 Task: Create a sub task Release to Production / Go Live for the task  Implement a new virtual private network (VPN) system for a company in the project AgileMentor , assign it to team member softage.3@softage.net and update the status of the sub task to  Completed , set the priority of the sub task to High
Action: Mouse moved to (97, 329)
Screenshot: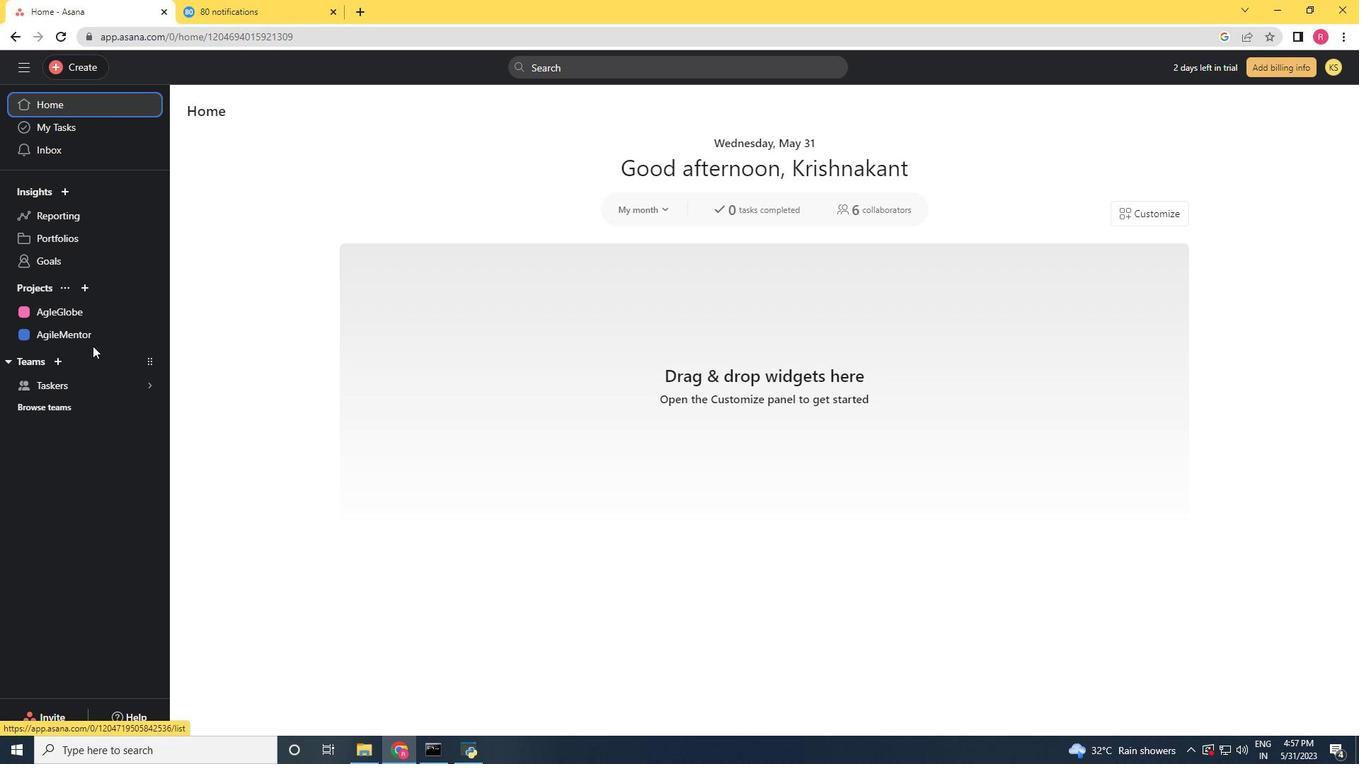 
Action: Mouse pressed left at (97, 329)
Screenshot: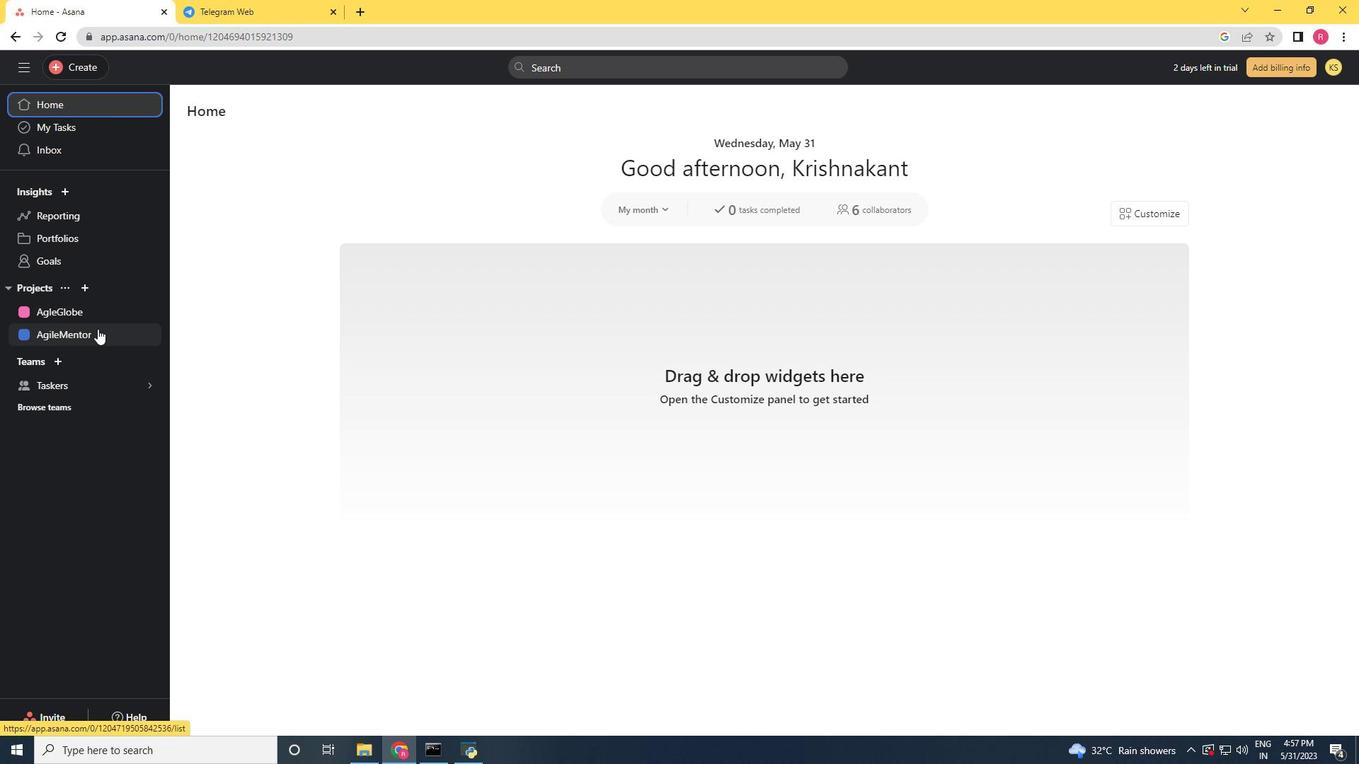 
Action: Mouse moved to (635, 323)
Screenshot: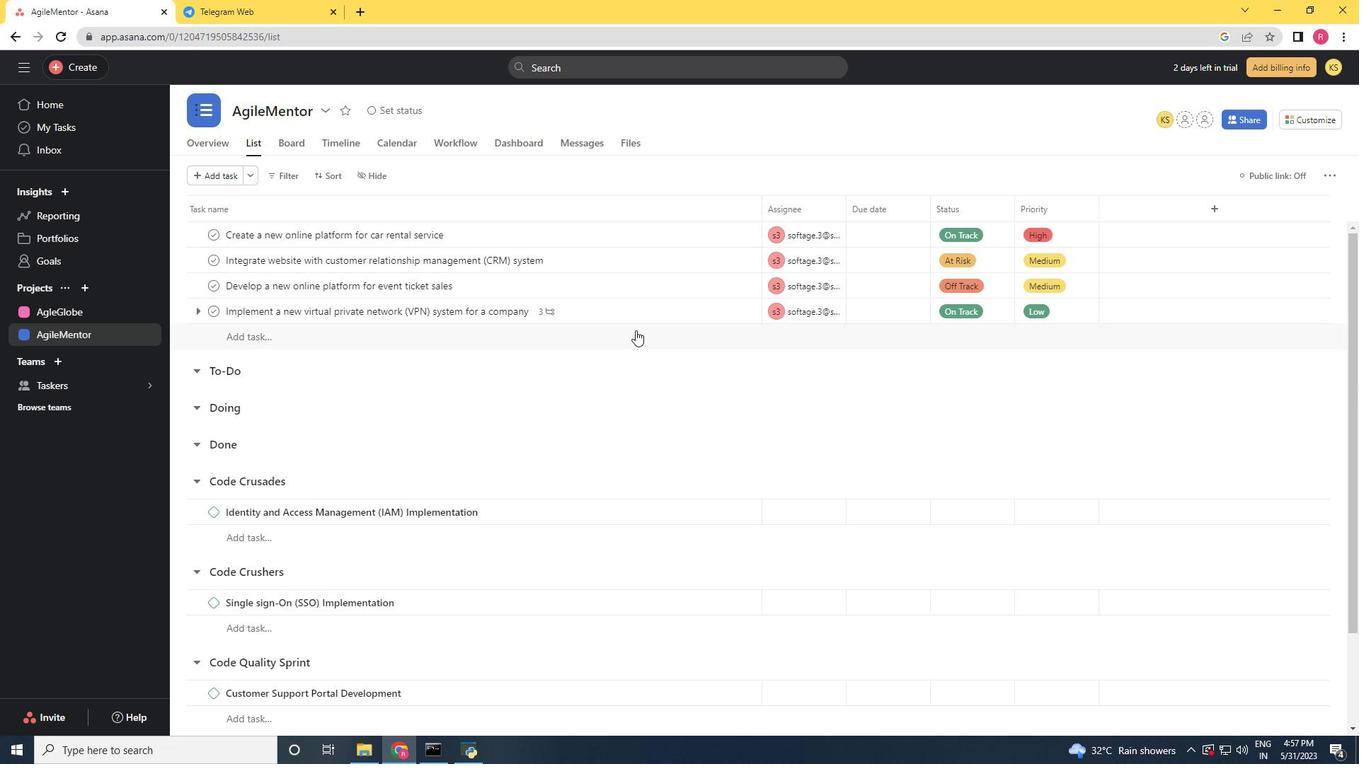 
Action: Mouse pressed left at (635, 323)
Screenshot: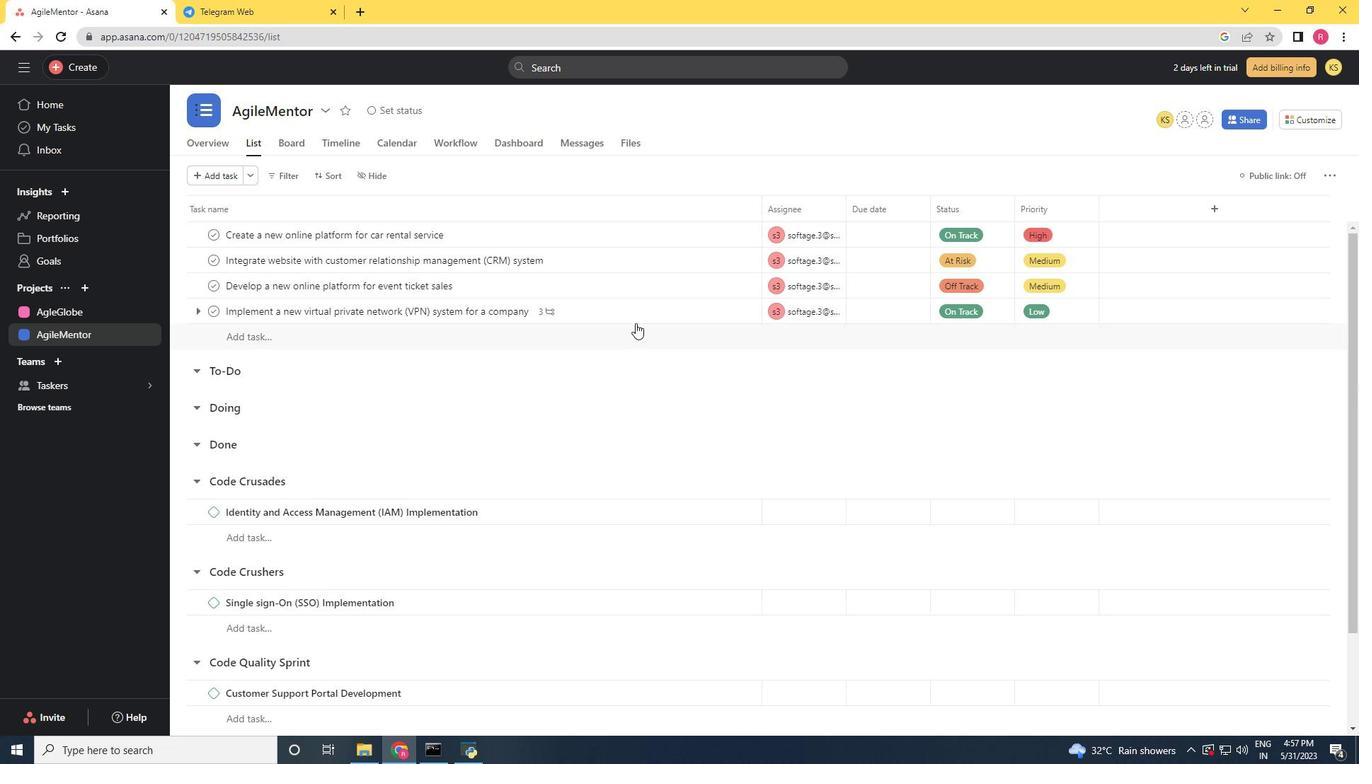 
Action: Mouse moved to (632, 307)
Screenshot: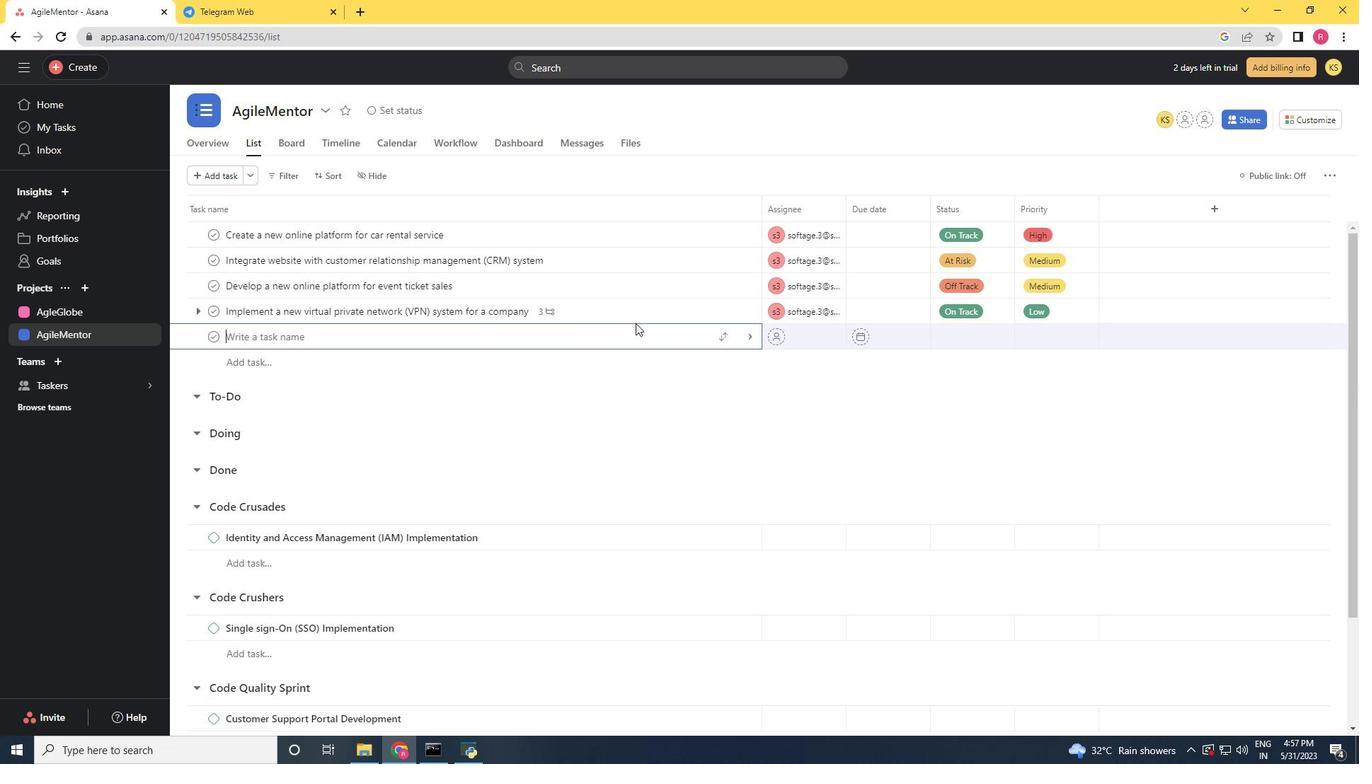 
Action: Mouse pressed left at (632, 307)
Screenshot: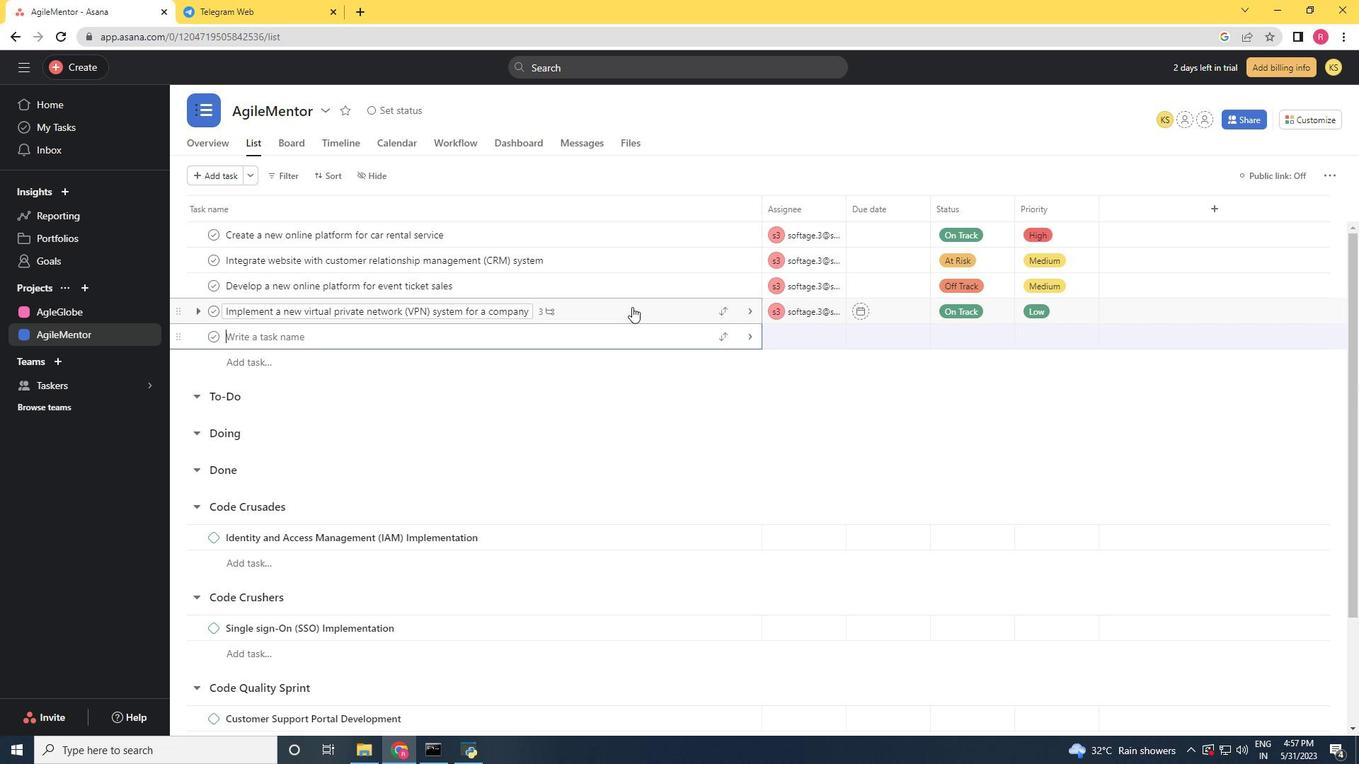 
Action: Mouse moved to (1047, 415)
Screenshot: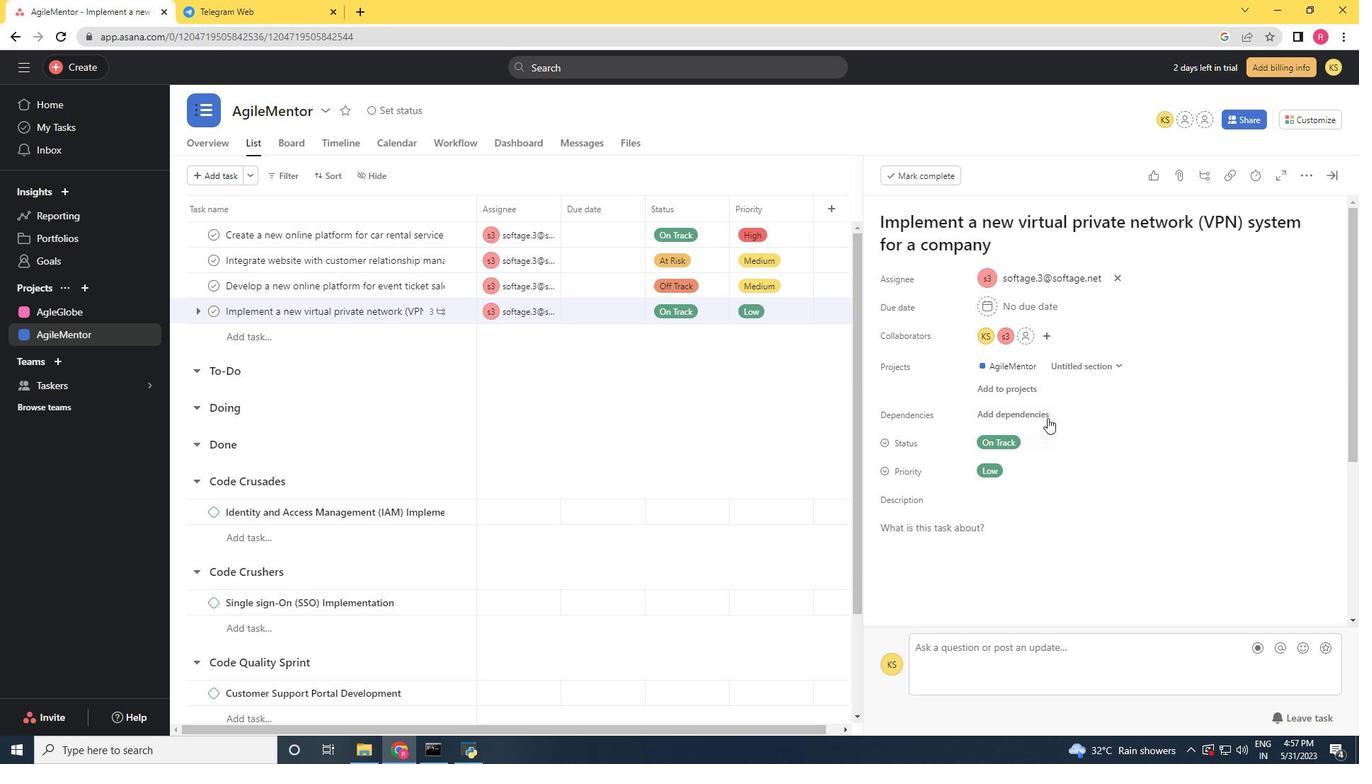 
Action: Mouse scrolled (1047, 414) with delta (0, 0)
Screenshot: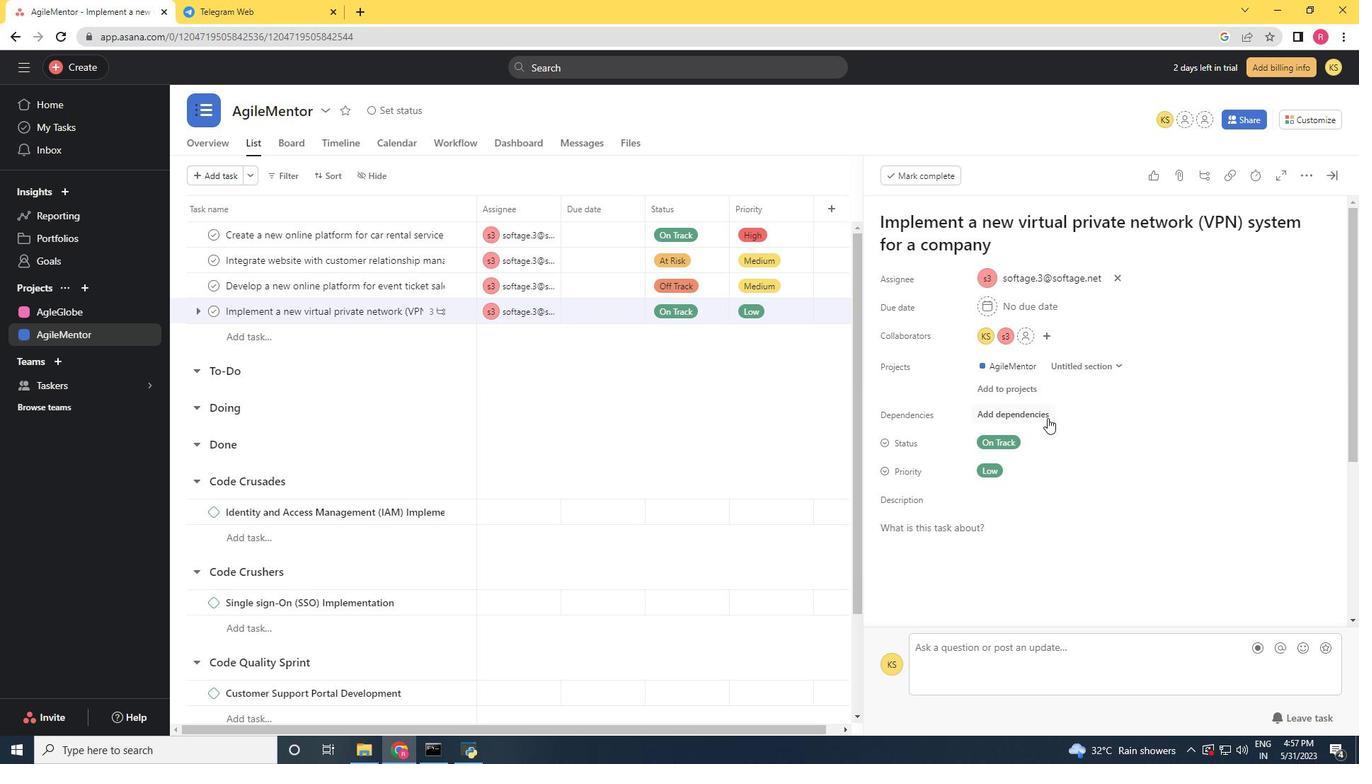 
Action: Mouse scrolled (1047, 414) with delta (0, 0)
Screenshot: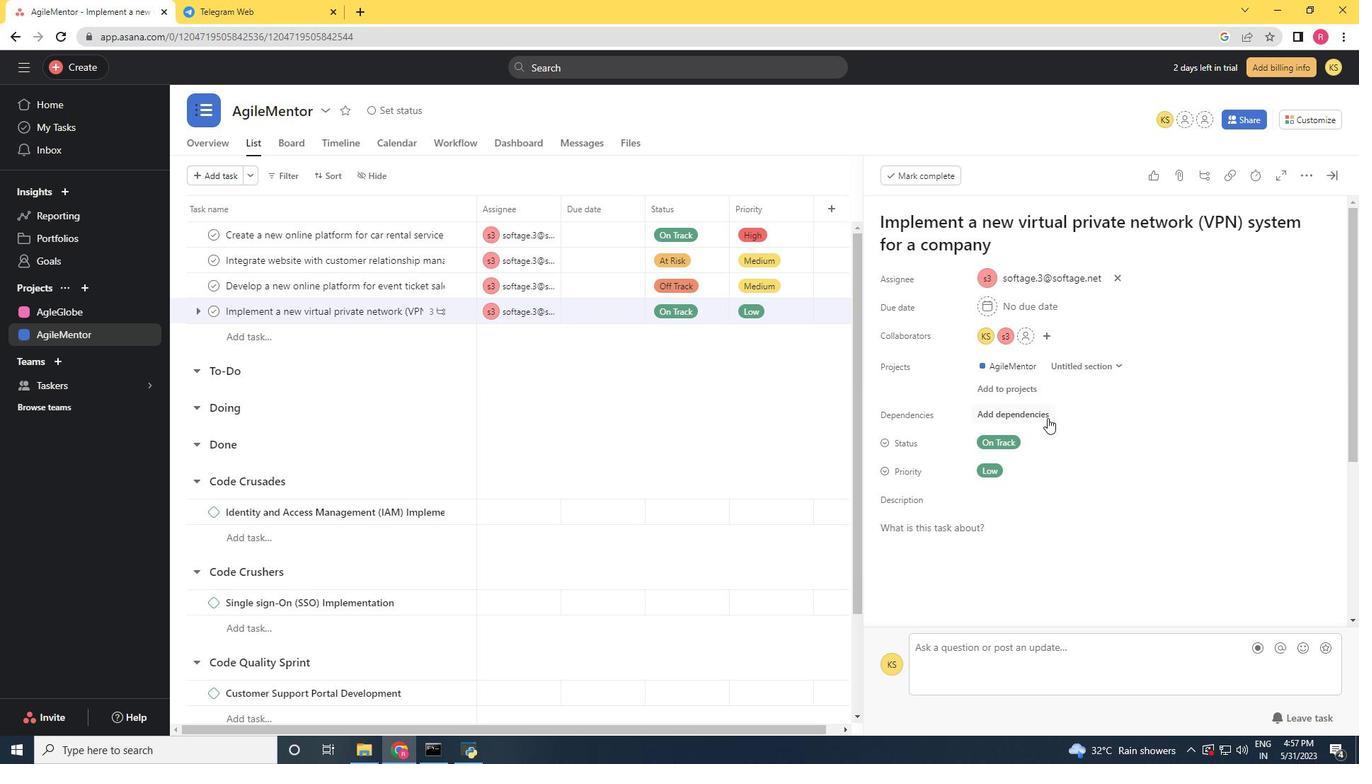 
Action: Mouse scrolled (1047, 414) with delta (0, 0)
Screenshot: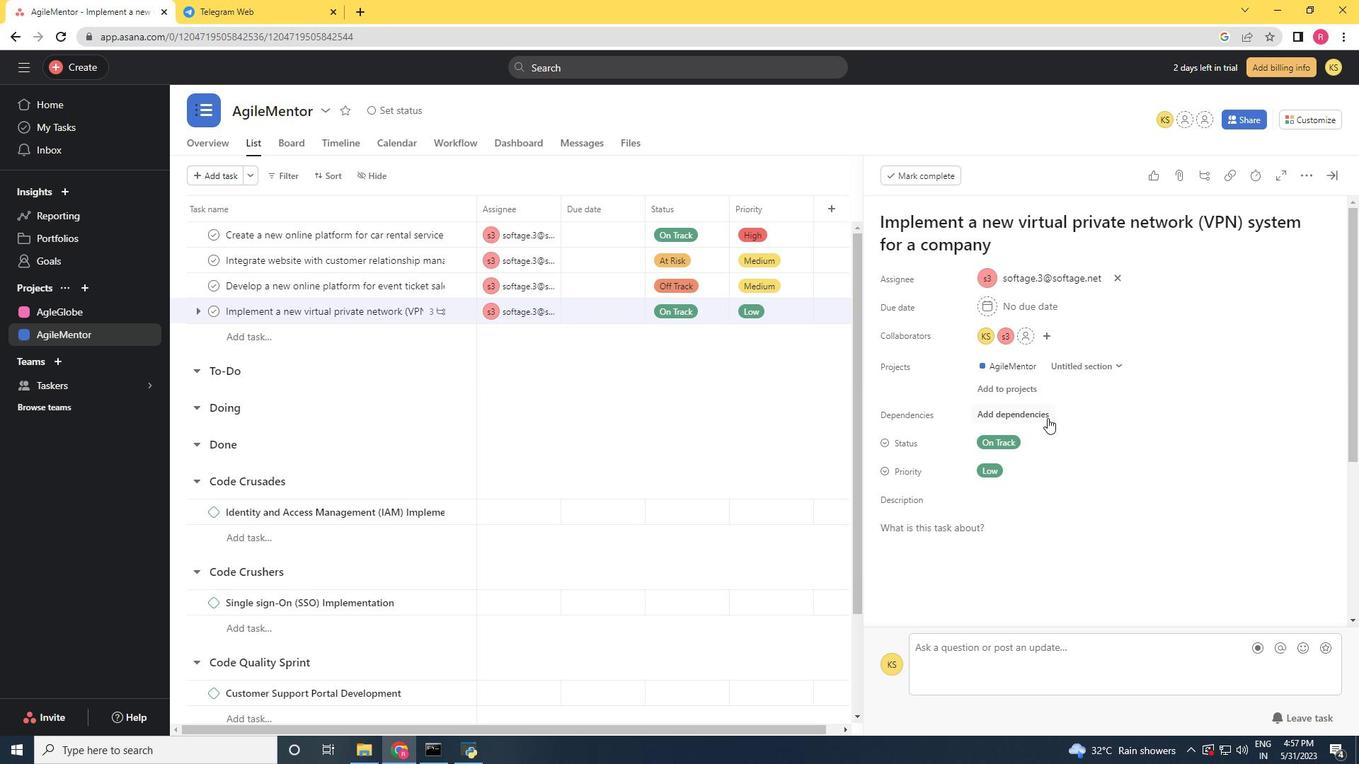 
Action: Mouse scrolled (1047, 414) with delta (0, 0)
Screenshot: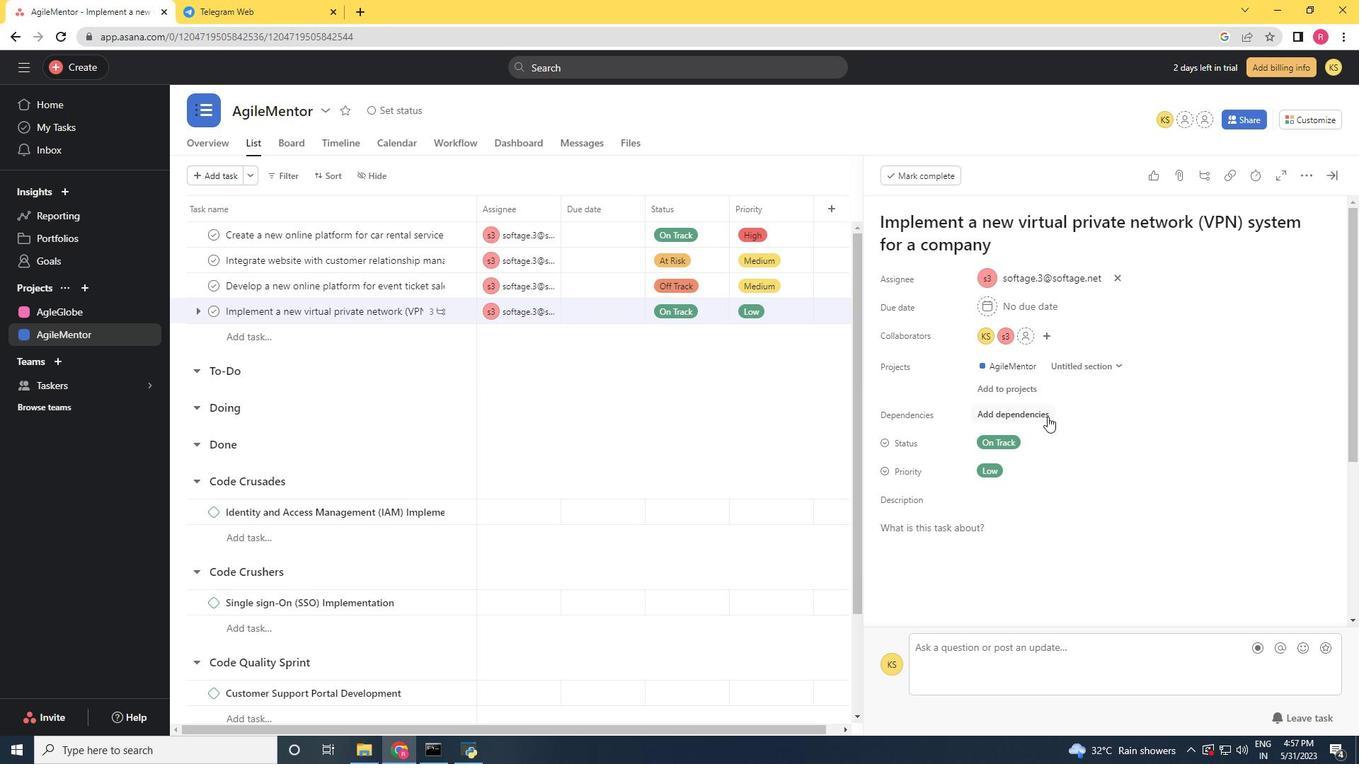 
Action: Mouse moved to (915, 519)
Screenshot: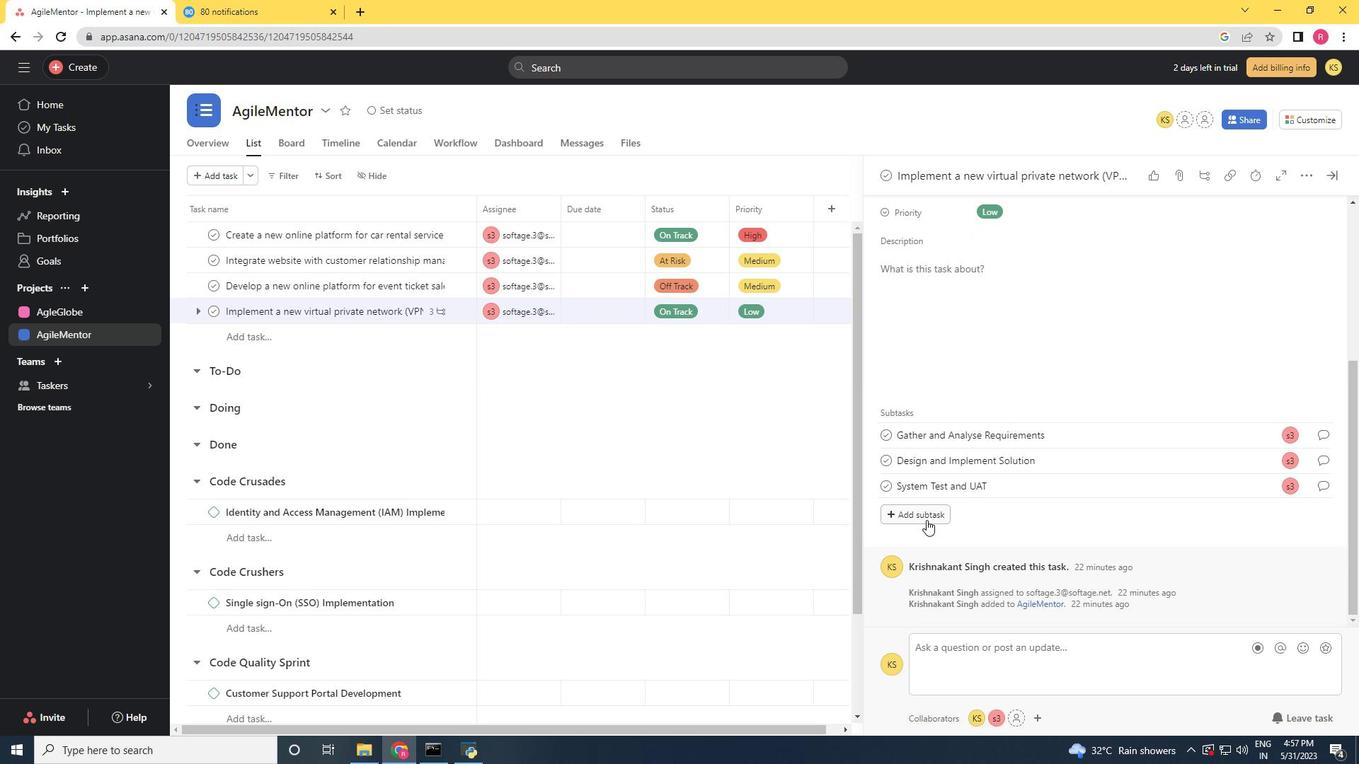 
Action: Mouse pressed left at (915, 519)
Screenshot: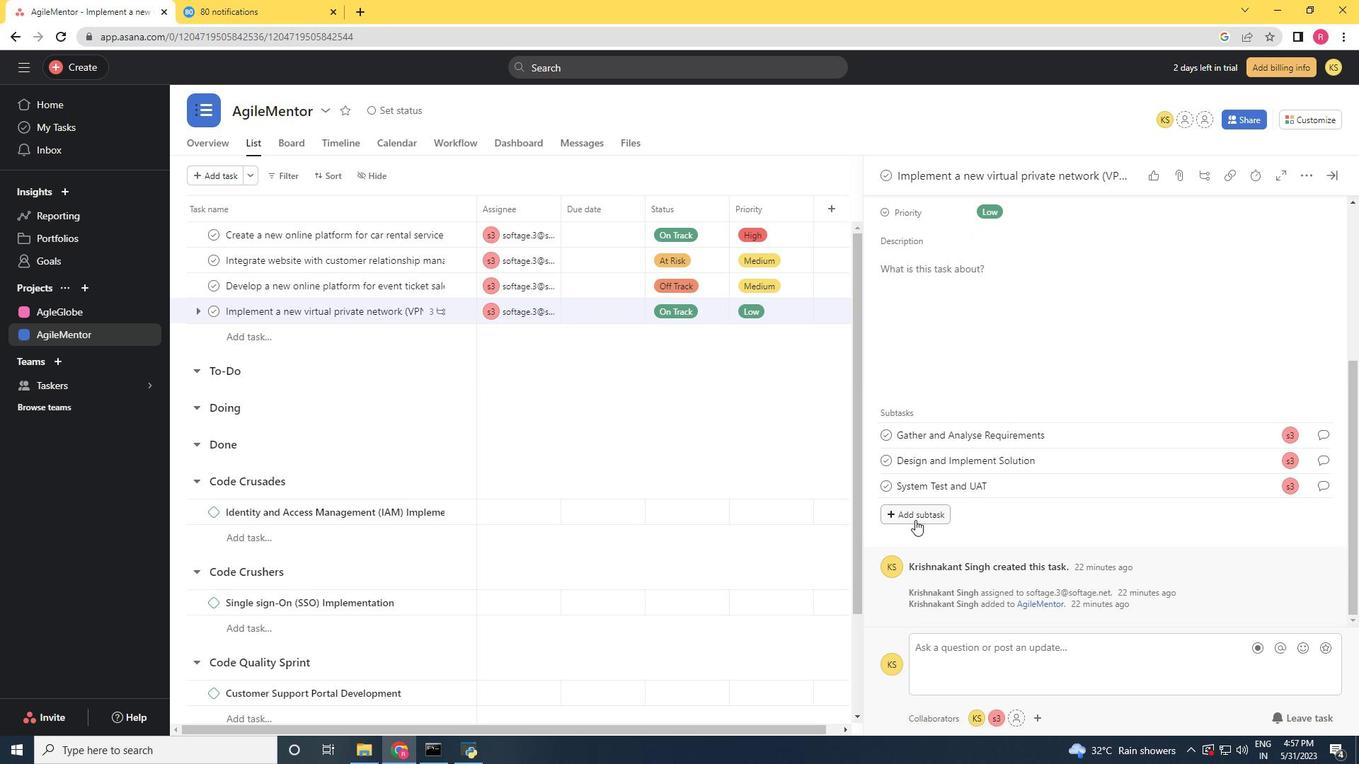 
Action: Mouse moved to (958, 490)
Screenshot: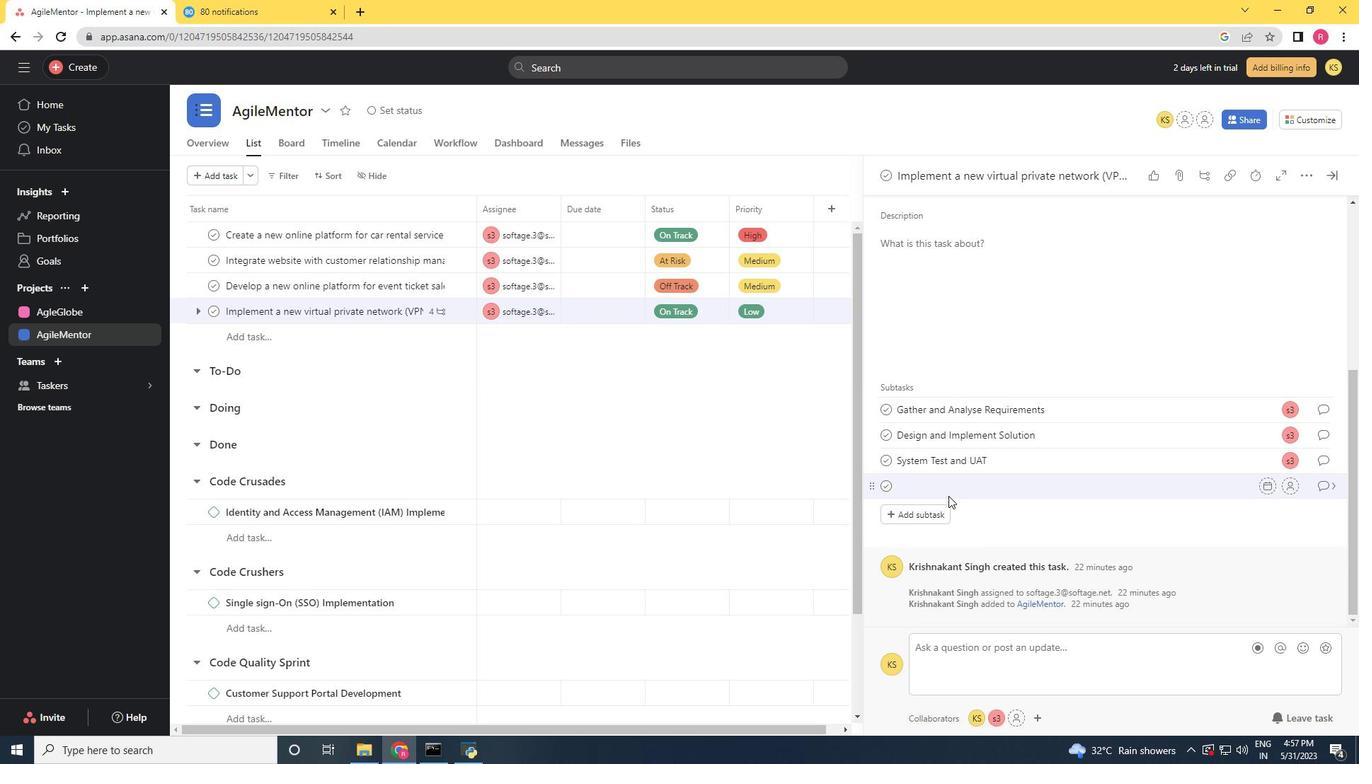 
Action: Key pressed <Key.shift>
Screenshot: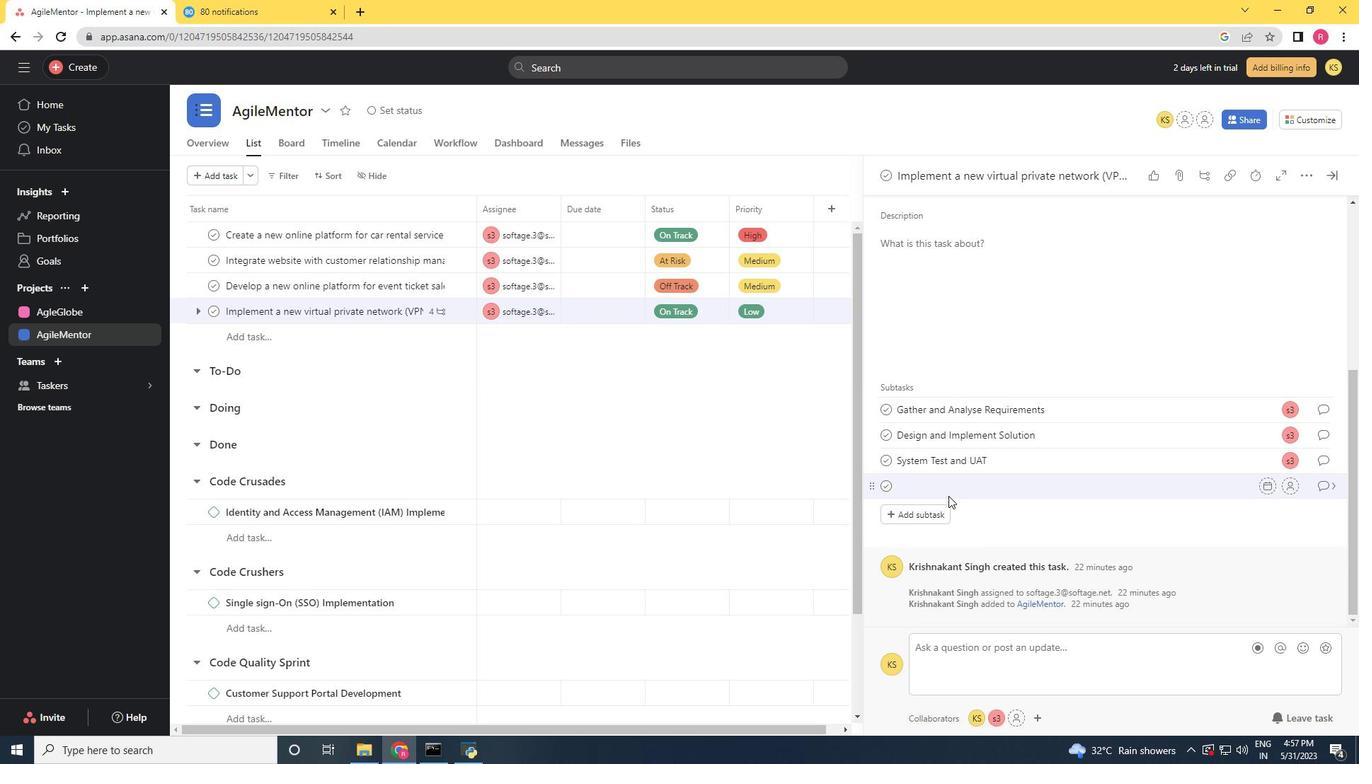 
Action: Mouse moved to (977, 476)
Screenshot: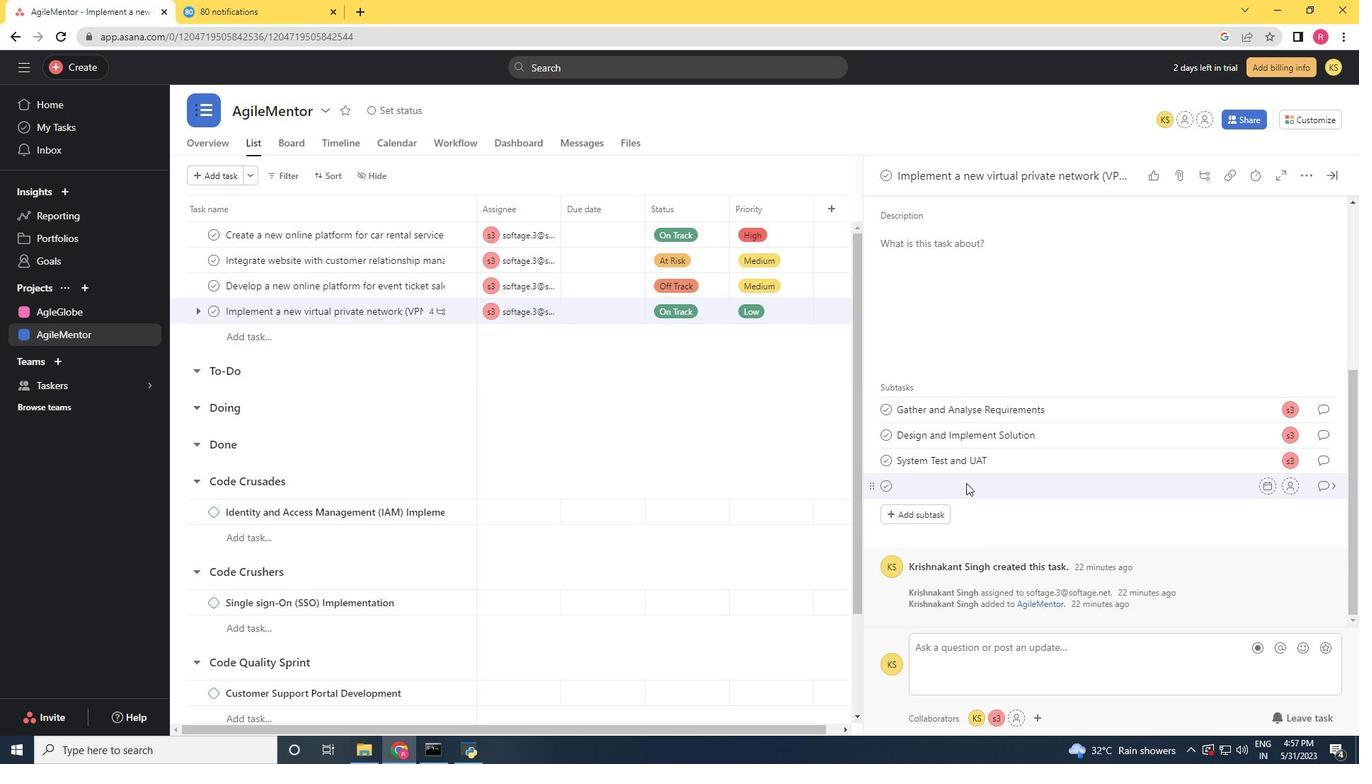 
Action: Key pressed <Key.shift><Key.shift><Key.shift><Key.shift><Key.shift><Key.shift><Key.shift><Key.shift><Key.shift><Key.shift><Key.shift><Key.shift><Key.shift><Key.shift><Key.shift><Key.shift><Key.shift><Key.shift><Key.shift><Key.shift><Key.shift><Key.shift><Key.shift><Key.shift><Key.shift><Key.shift><Key.shift><Key.shift><Key.shift><Key.shift><Key.shift><Key.shift><Key.shift><Key.shift>Release<Key.space>to<Key.space><Key.shift>Production<Key.space>/<Key.space><Key.shift>GO<Key.backspace>o<Key.space><Key.shift>Live
Screenshot: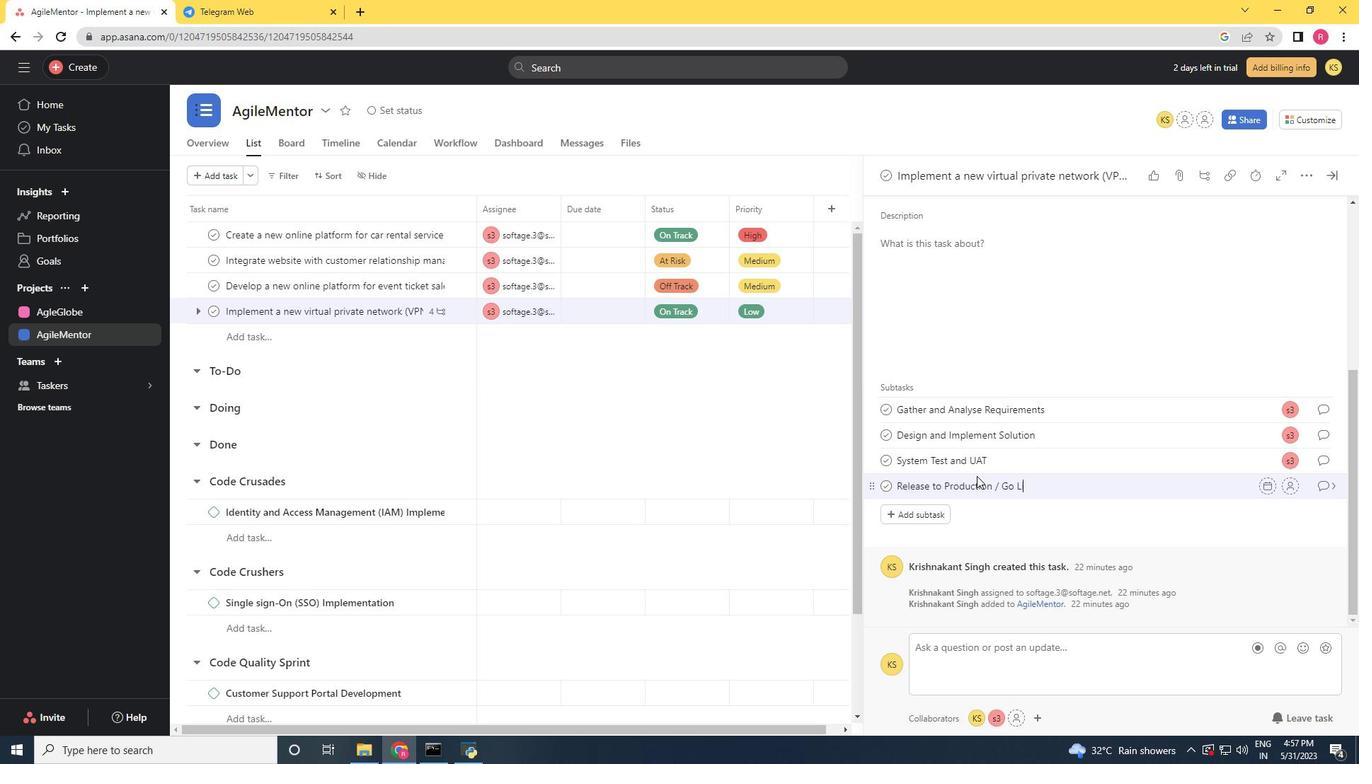 
Action: Mouse moved to (1295, 482)
Screenshot: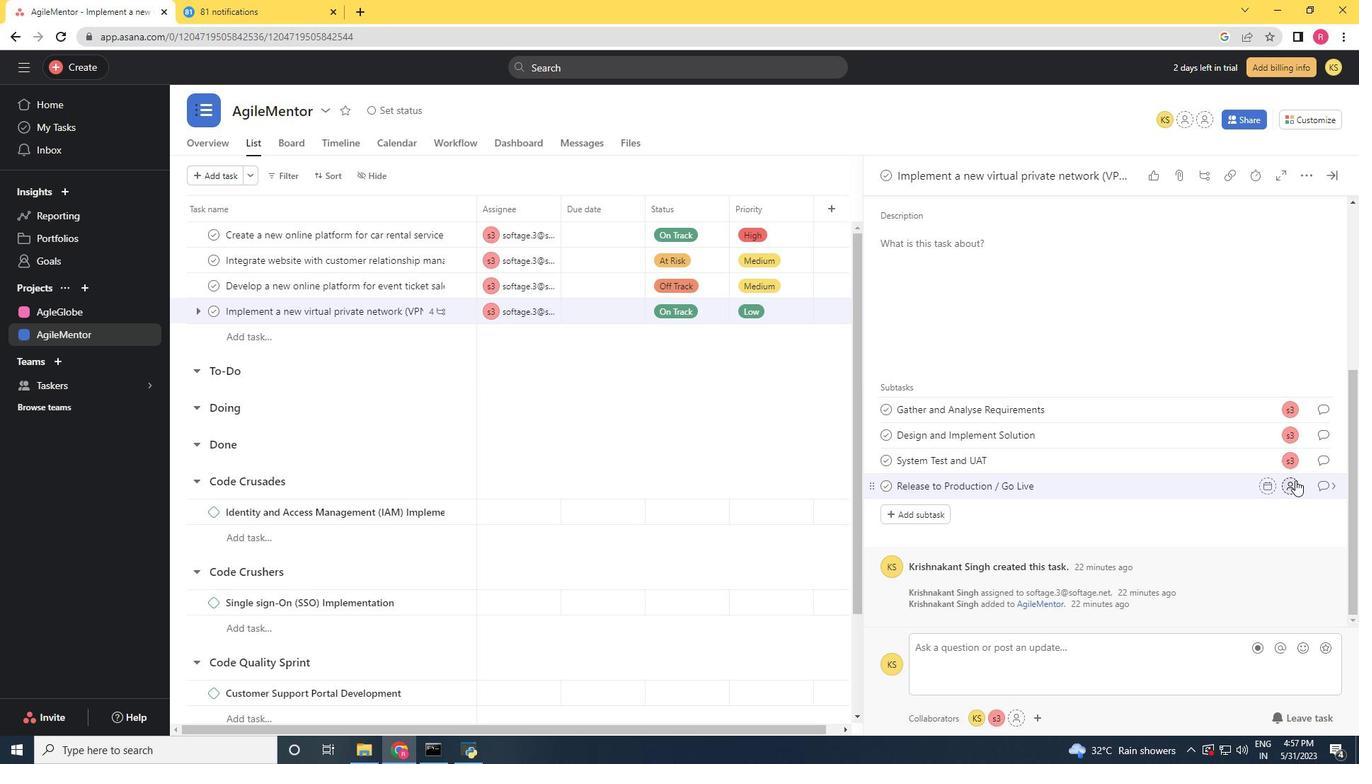 
Action: Mouse pressed left at (1295, 482)
Screenshot: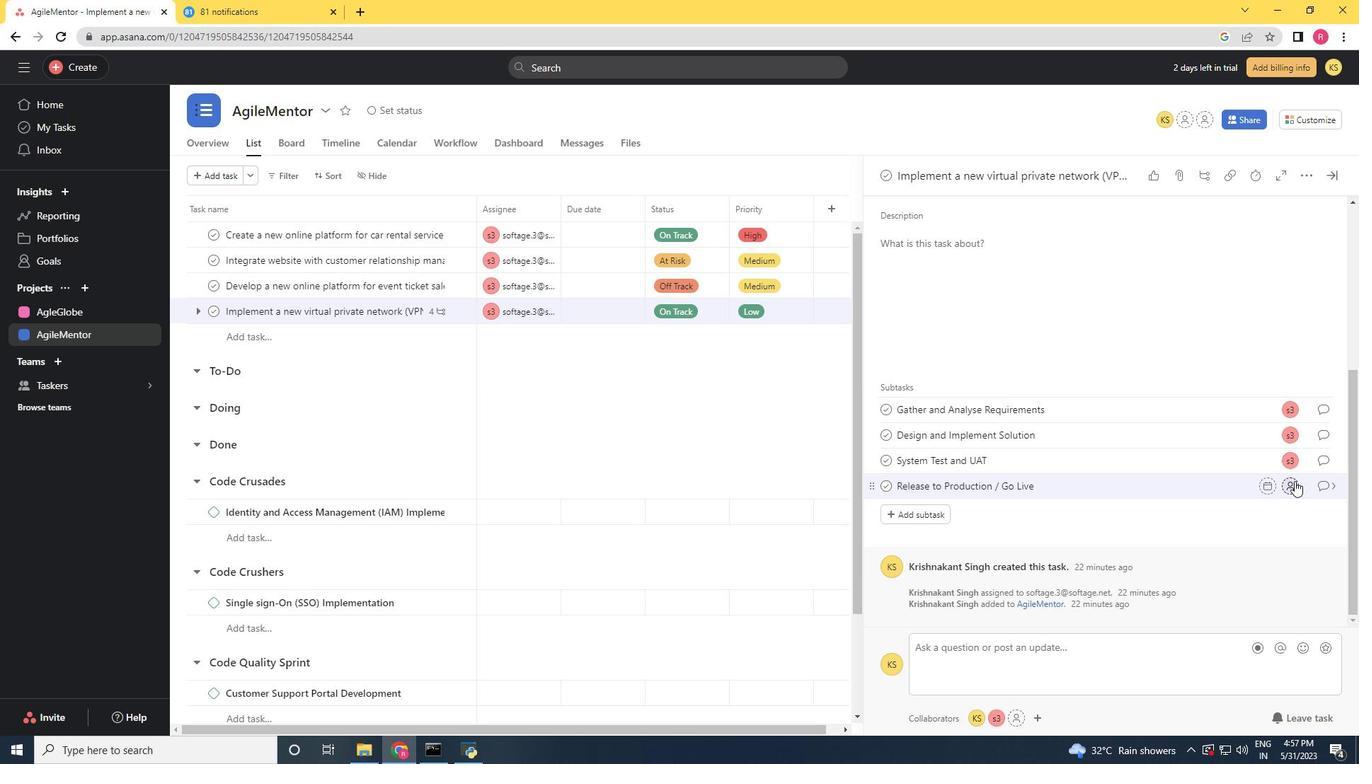 
Action: Mouse moved to (1359, 439)
Screenshot: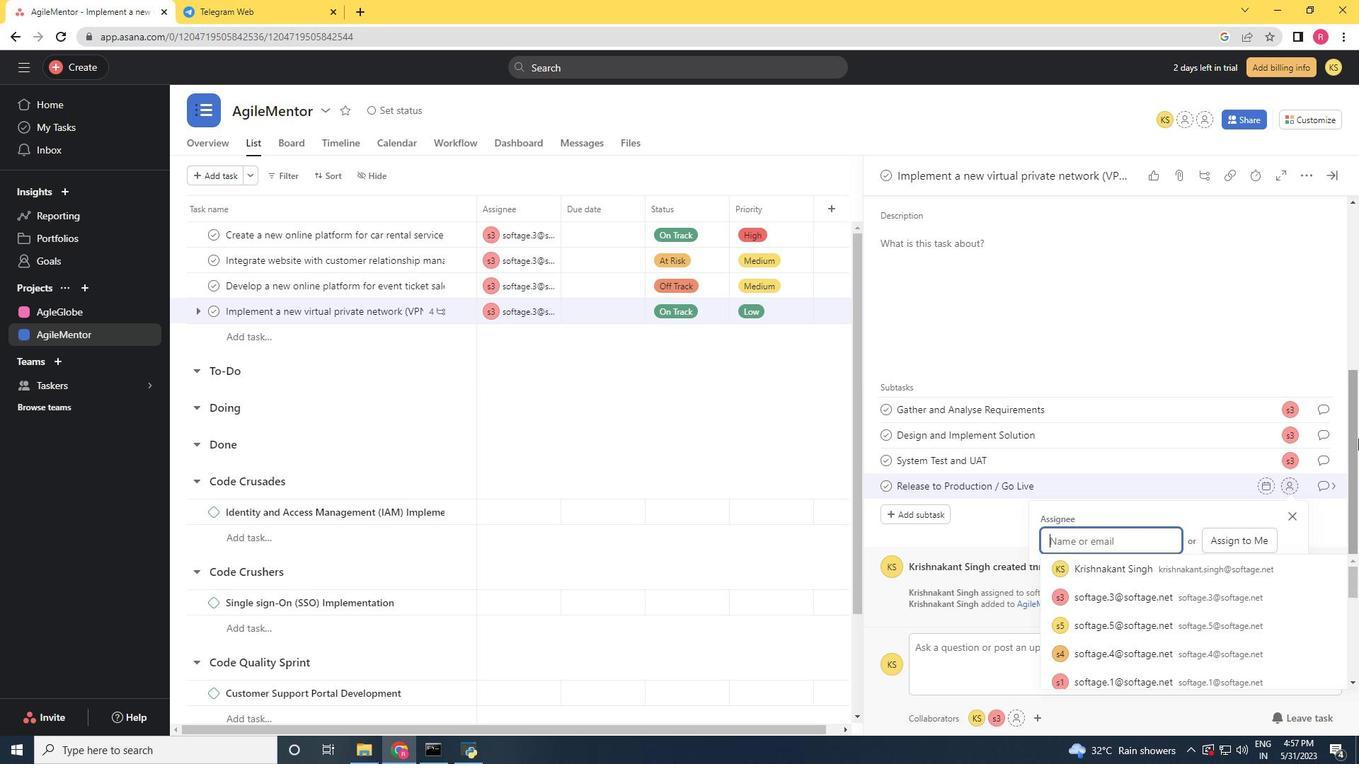 
Action: Key pressed softage.3<Key.shift>@softage.net
Screenshot: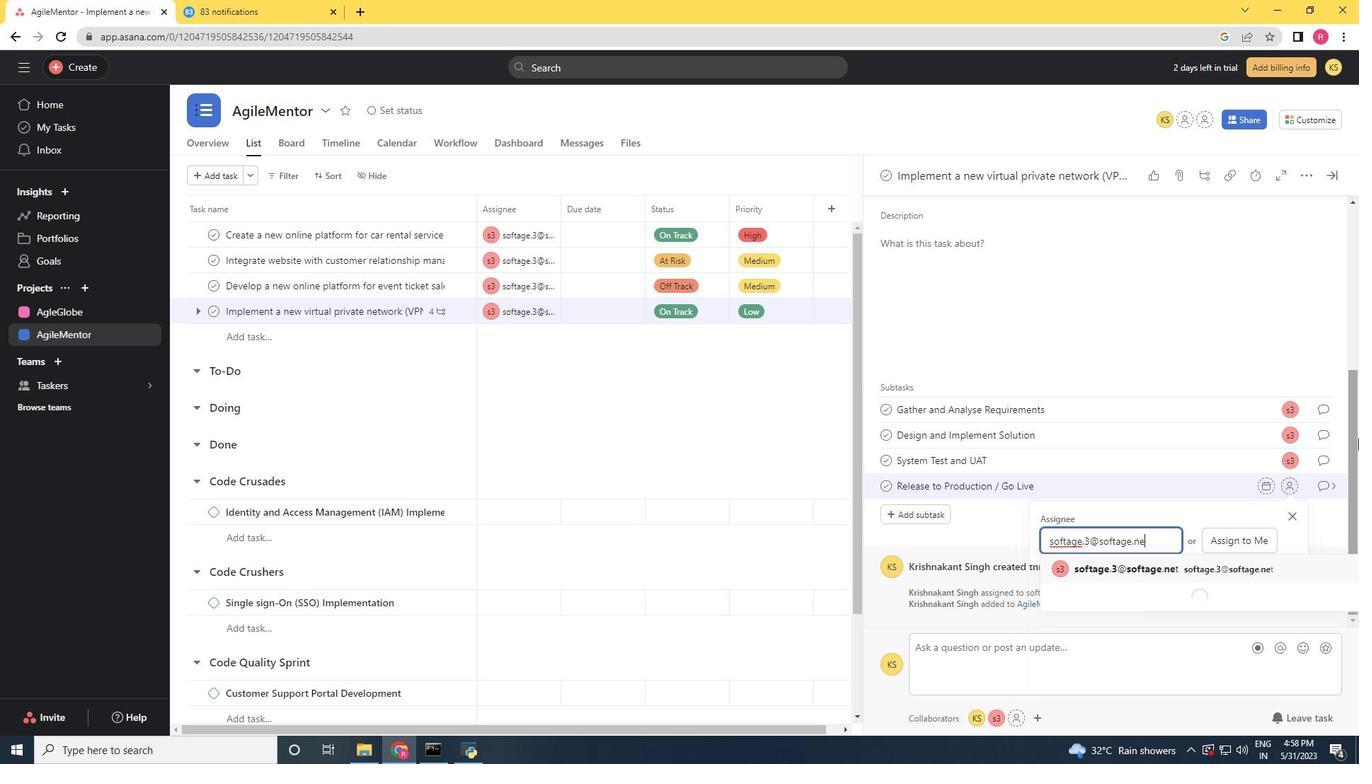 
Action: Mouse moved to (1200, 573)
Screenshot: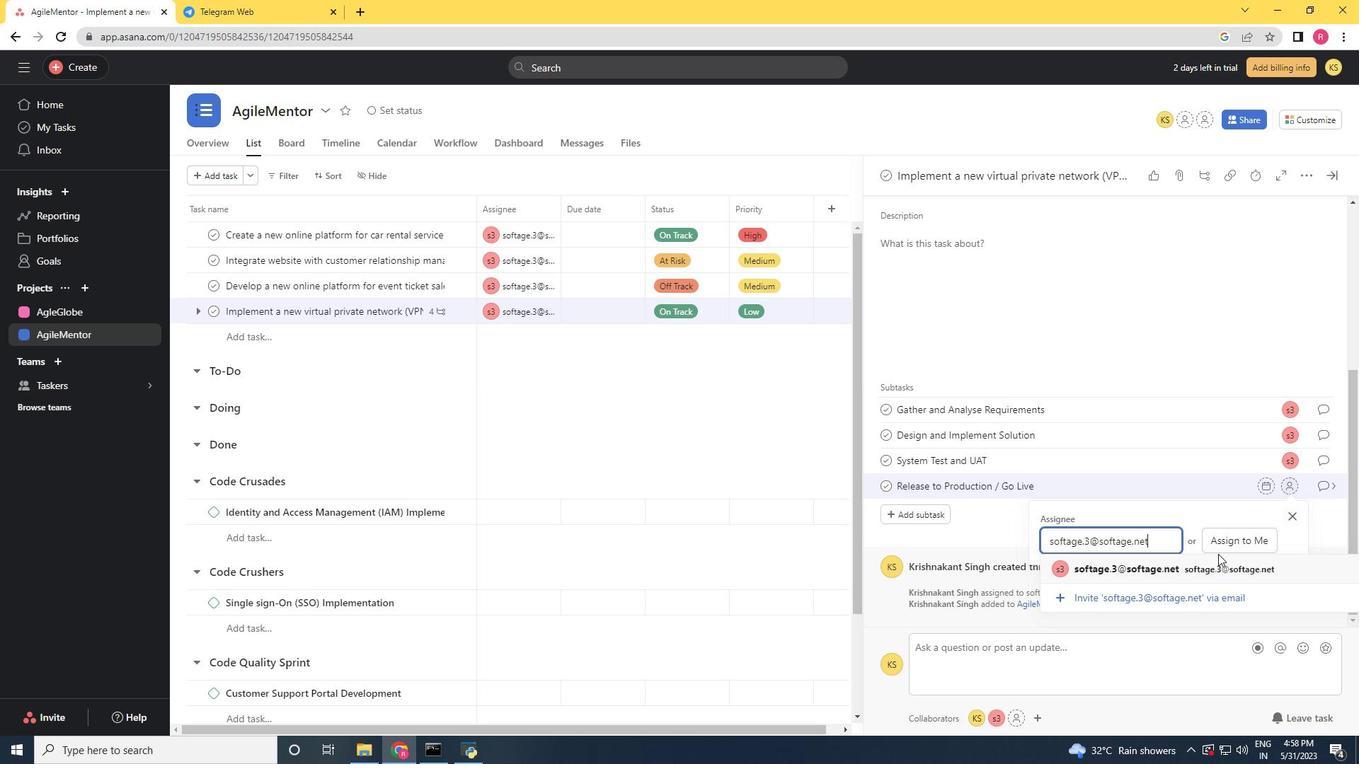 
Action: Mouse pressed left at (1200, 573)
Screenshot: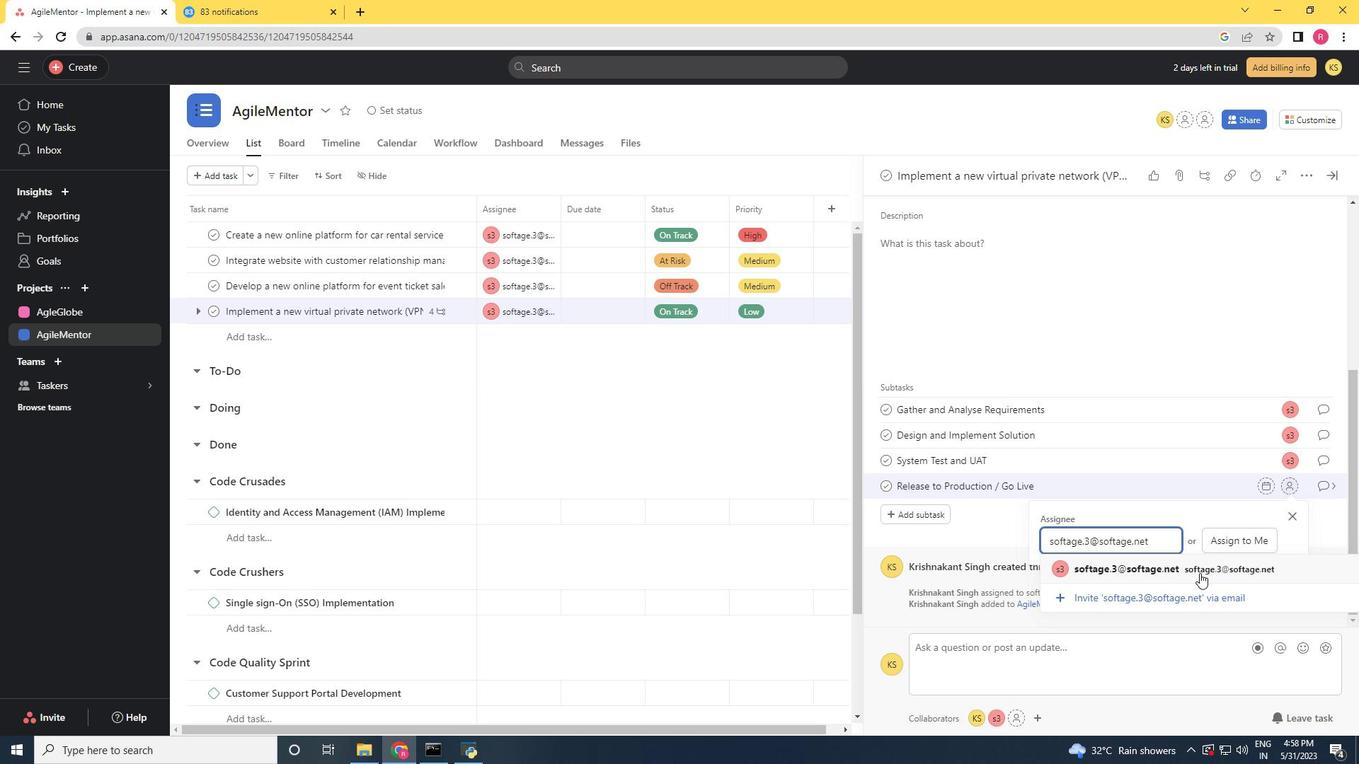 
Action: Mouse moved to (1327, 483)
Screenshot: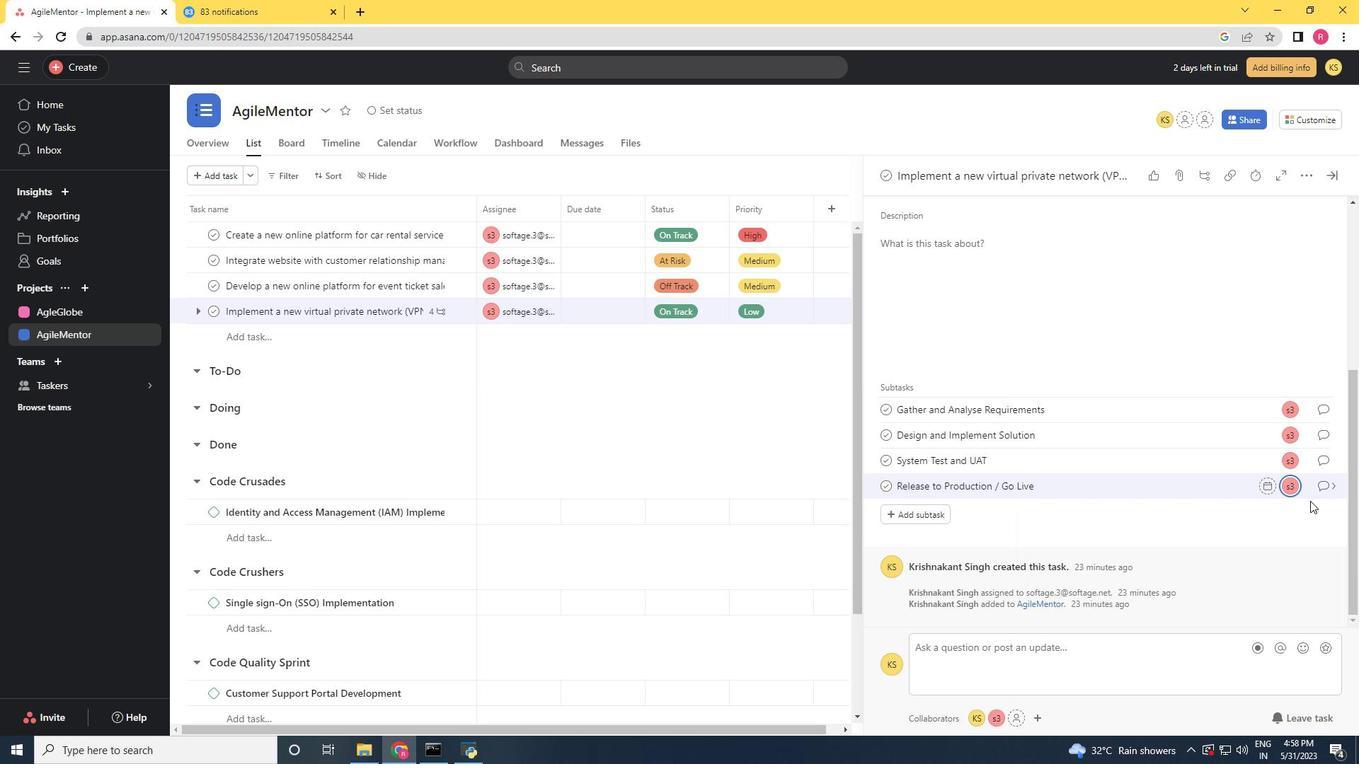 
Action: Mouse pressed left at (1327, 483)
Screenshot: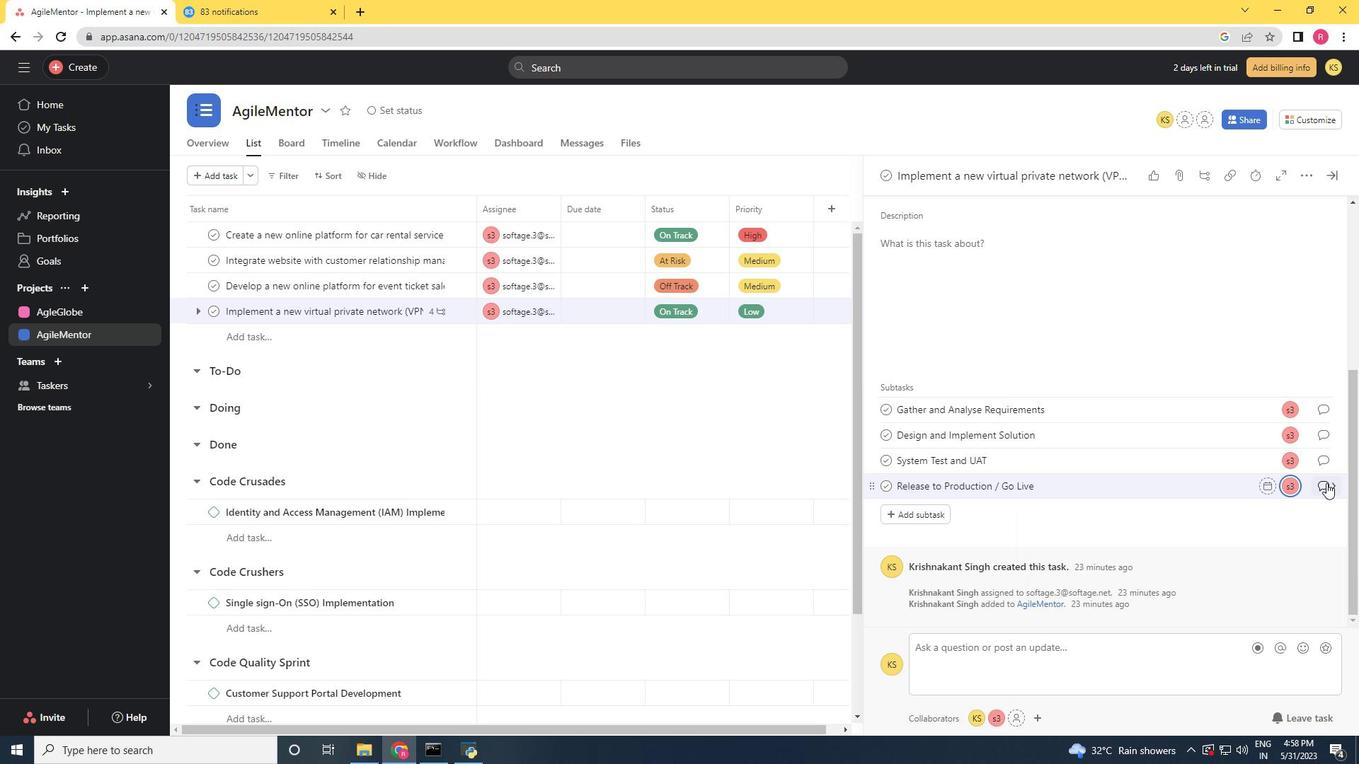 
Action: Mouse moved to (946, 408)
Screenshot: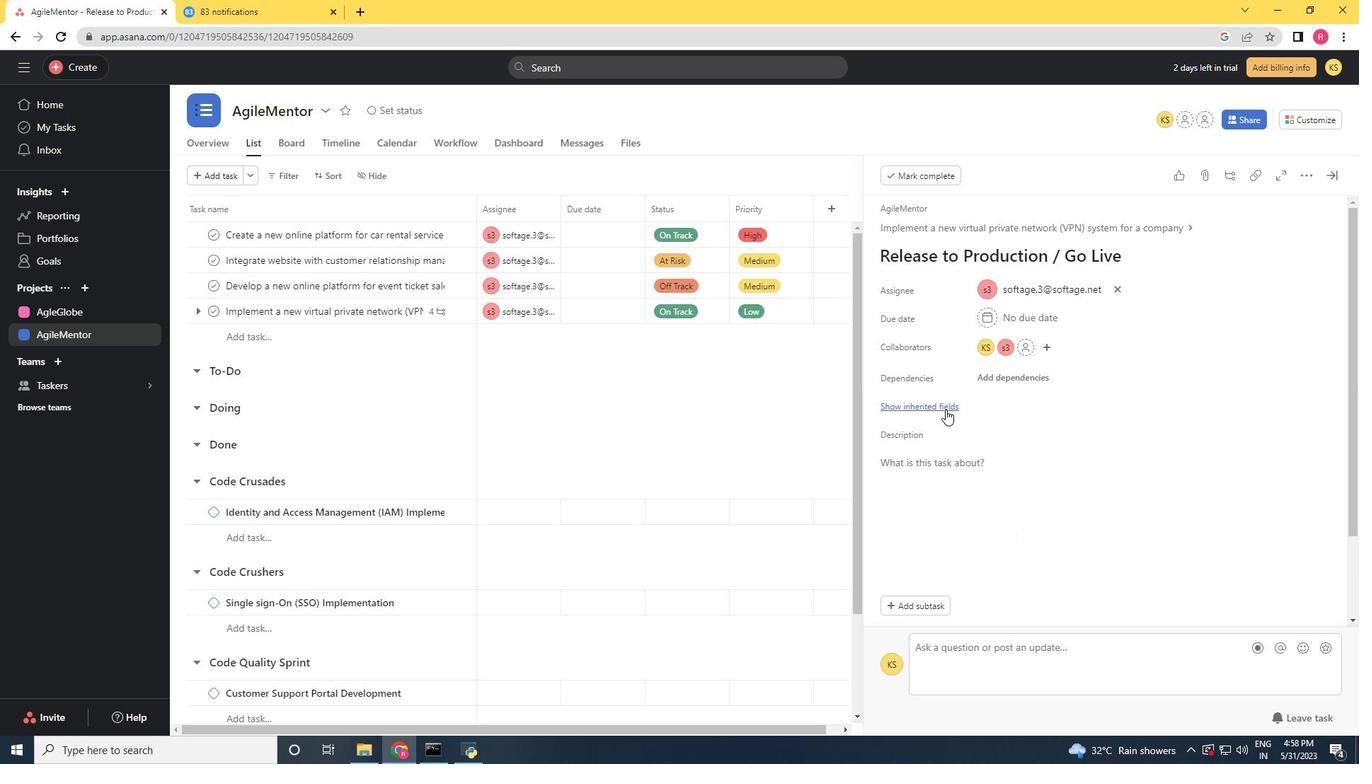 
Action: Mouse pressed left at (946, 408)
Screenshot: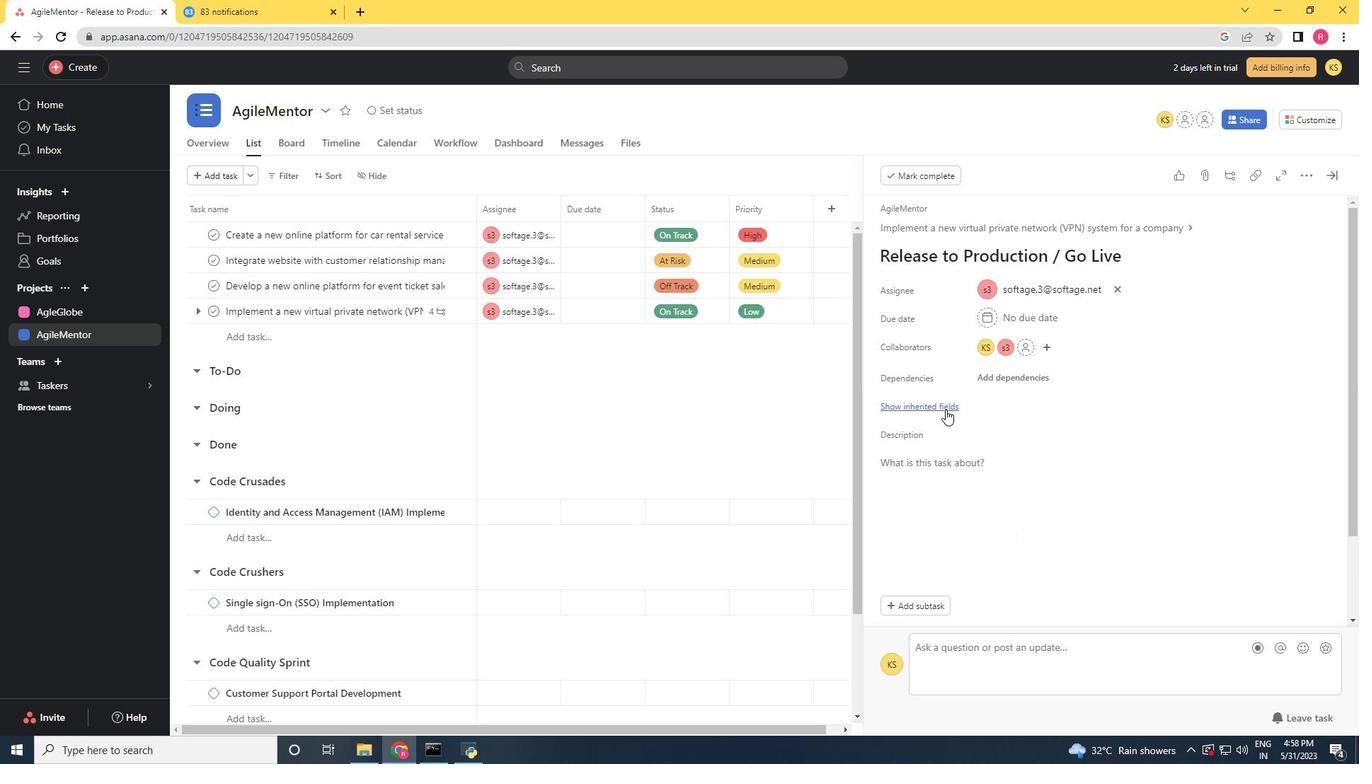 
Action: Mouse moved to (980, 428)
Screenshot: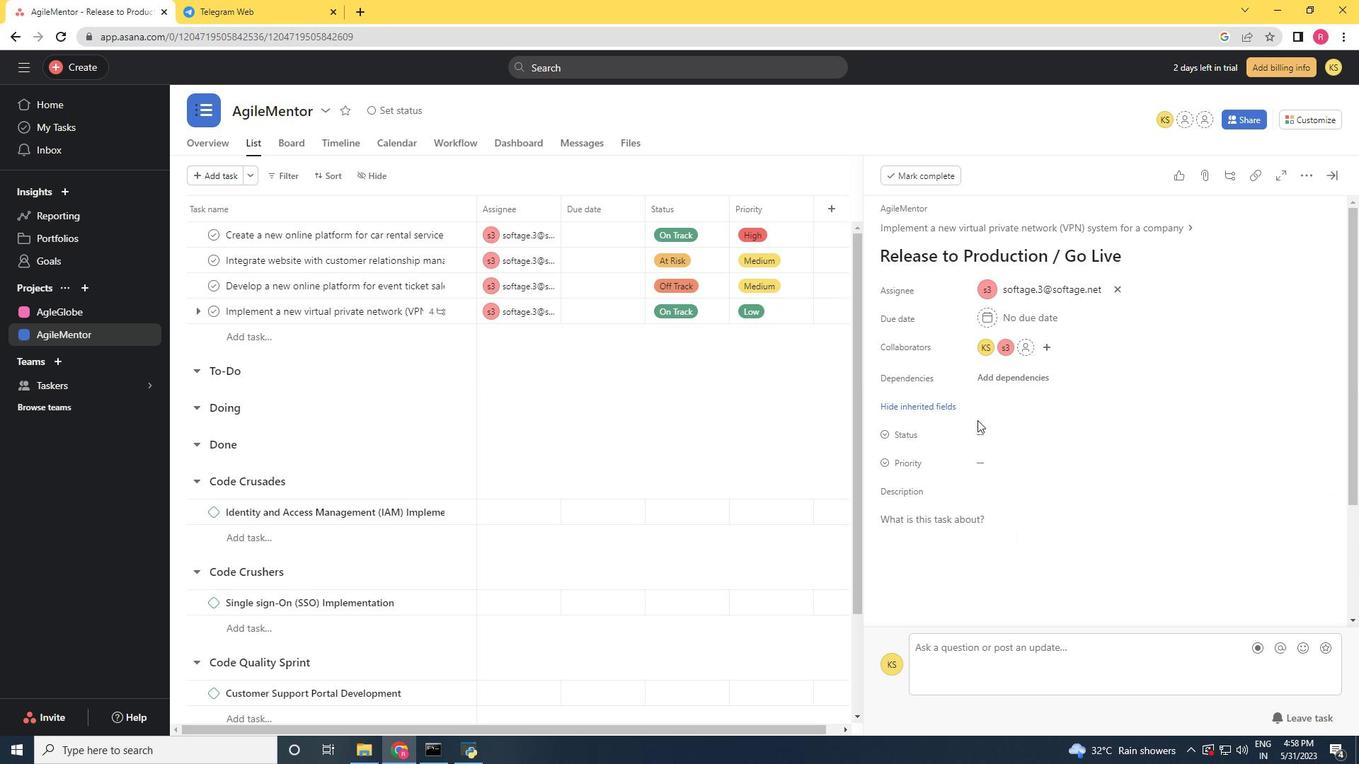 
Action: Mouse pressed left at (980, 428)
Screenshot: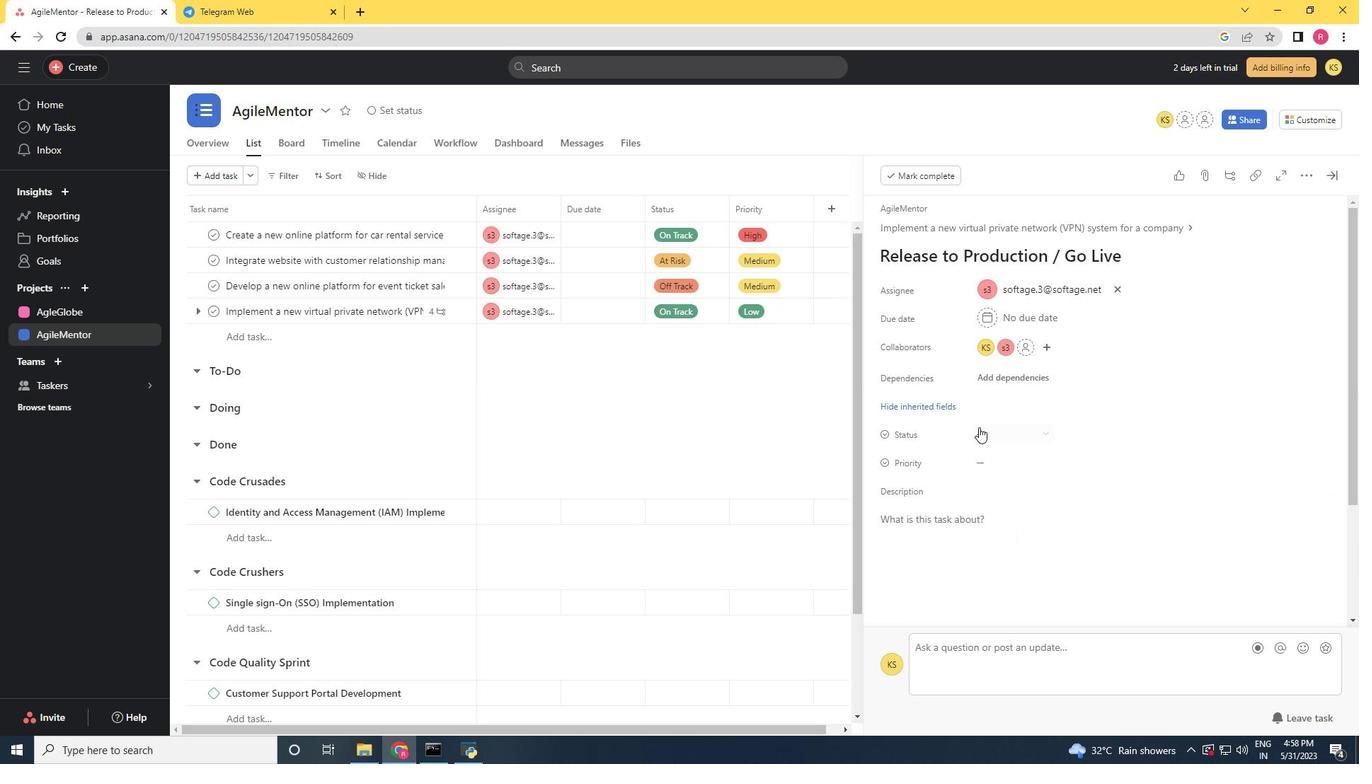 
Action: Mouse moved to (1013, 555)
Screenshot: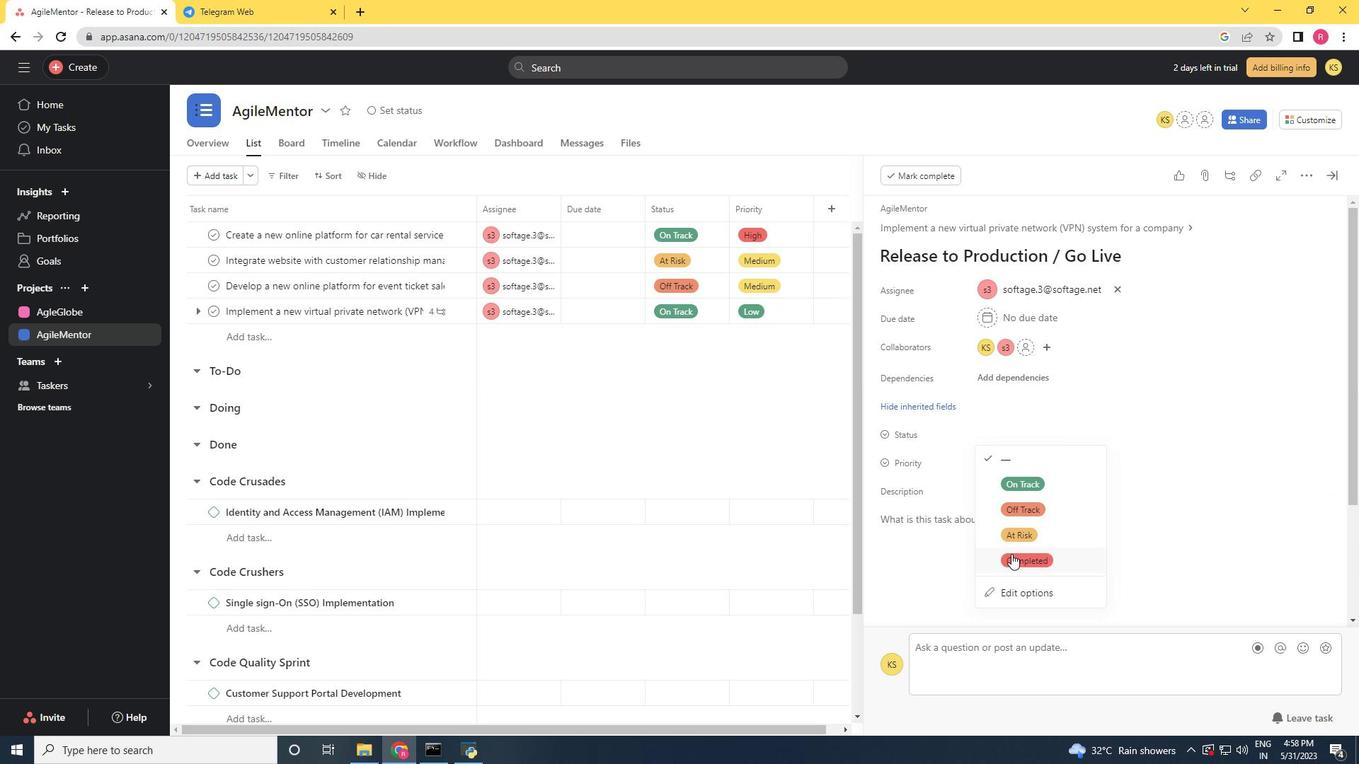 
Action: Mouse pressed left at (1013, 555)
Screenshot: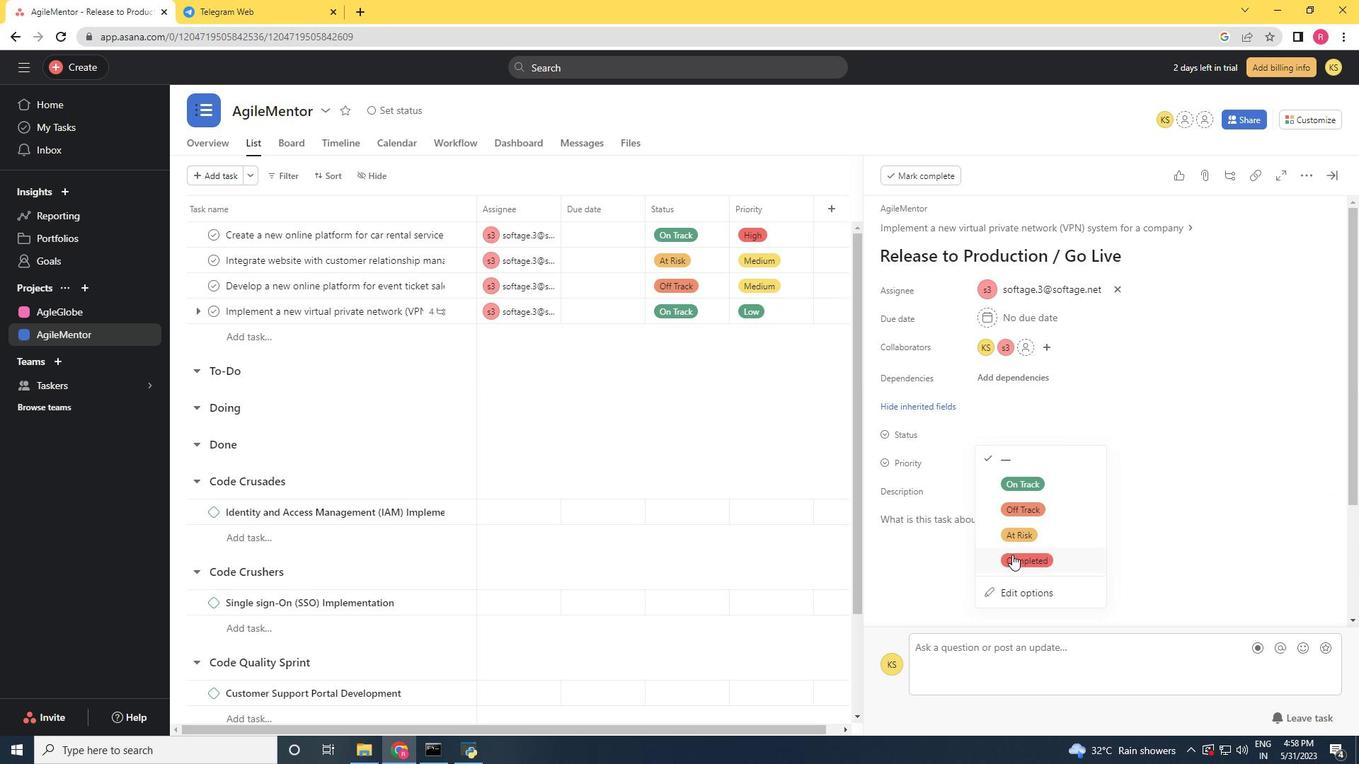 
Action: Mouse moved to (1006, 472)
Screenshot: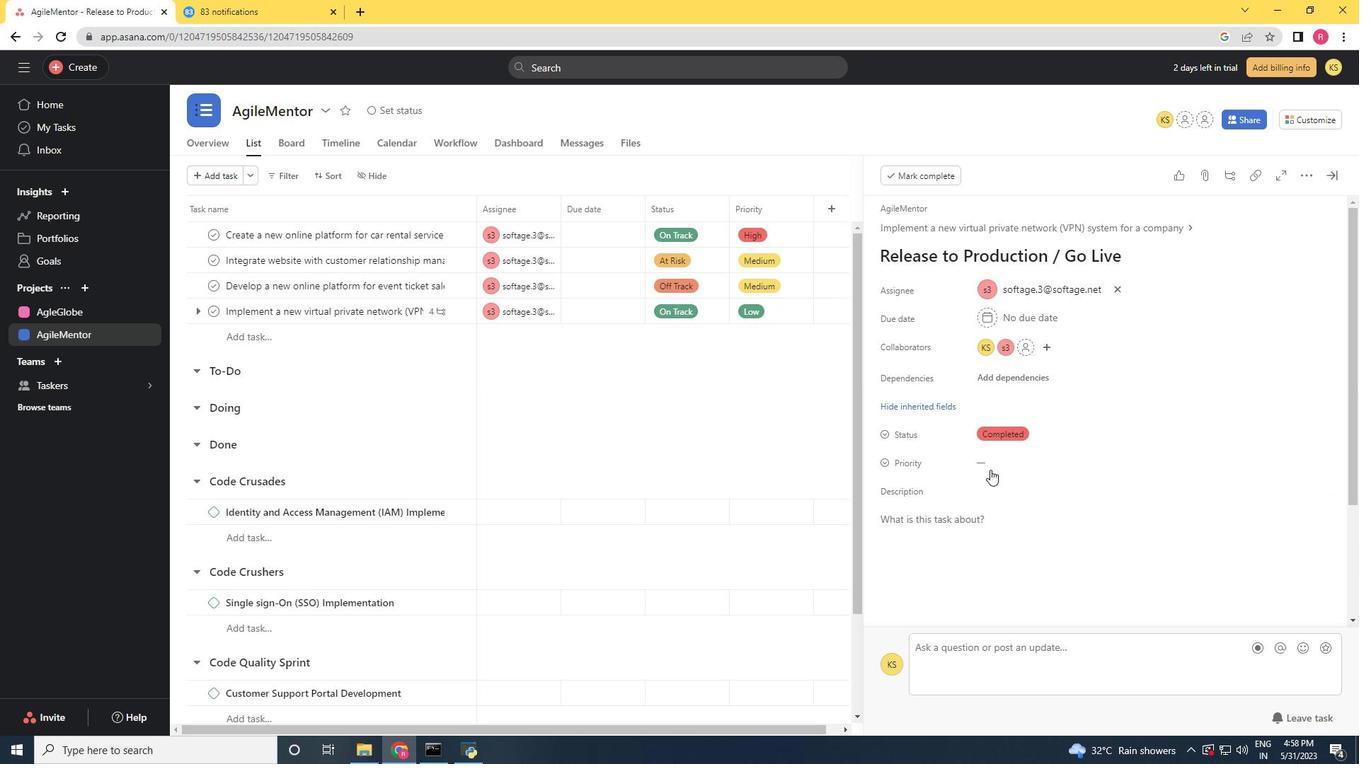
Action: Mouse pressed left at (1006, 472)
Screenshot: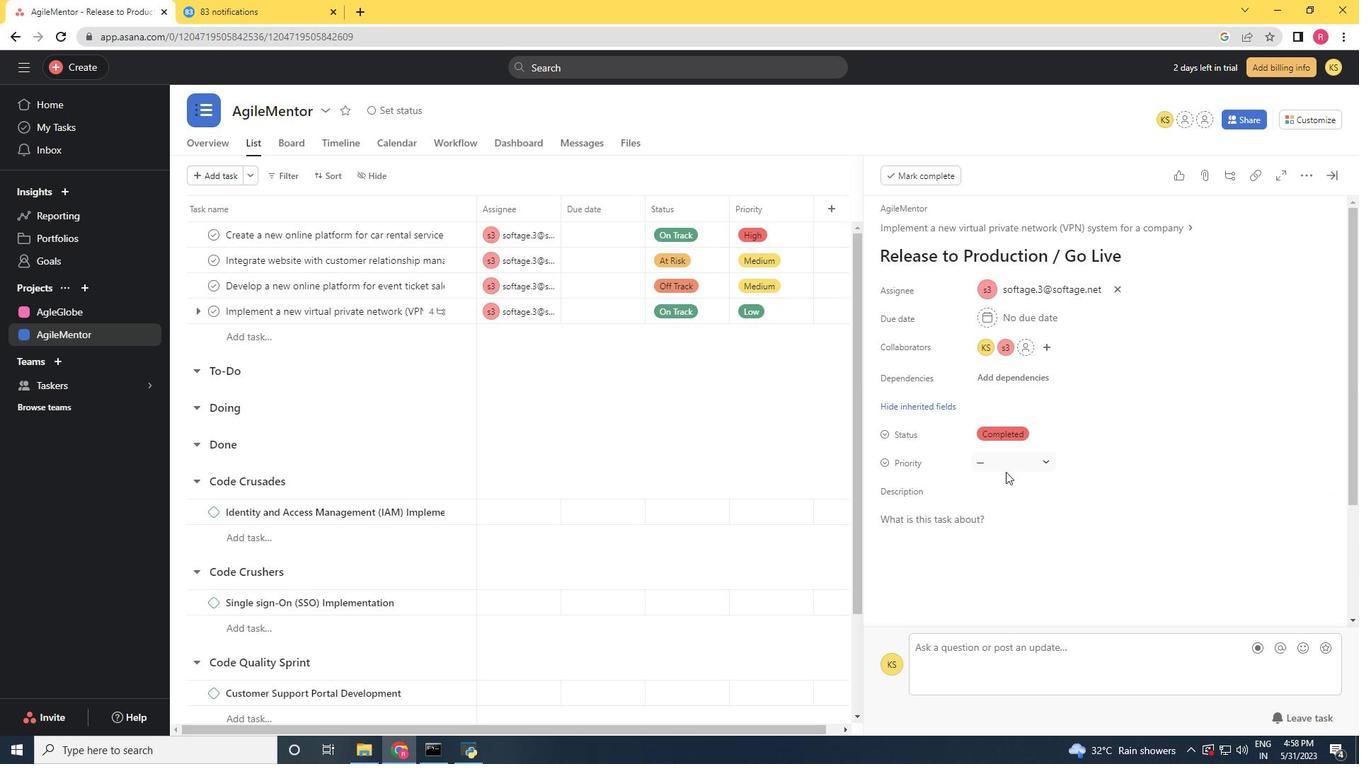 
Action: Mouse moved to (1007, 466)
Screenshot: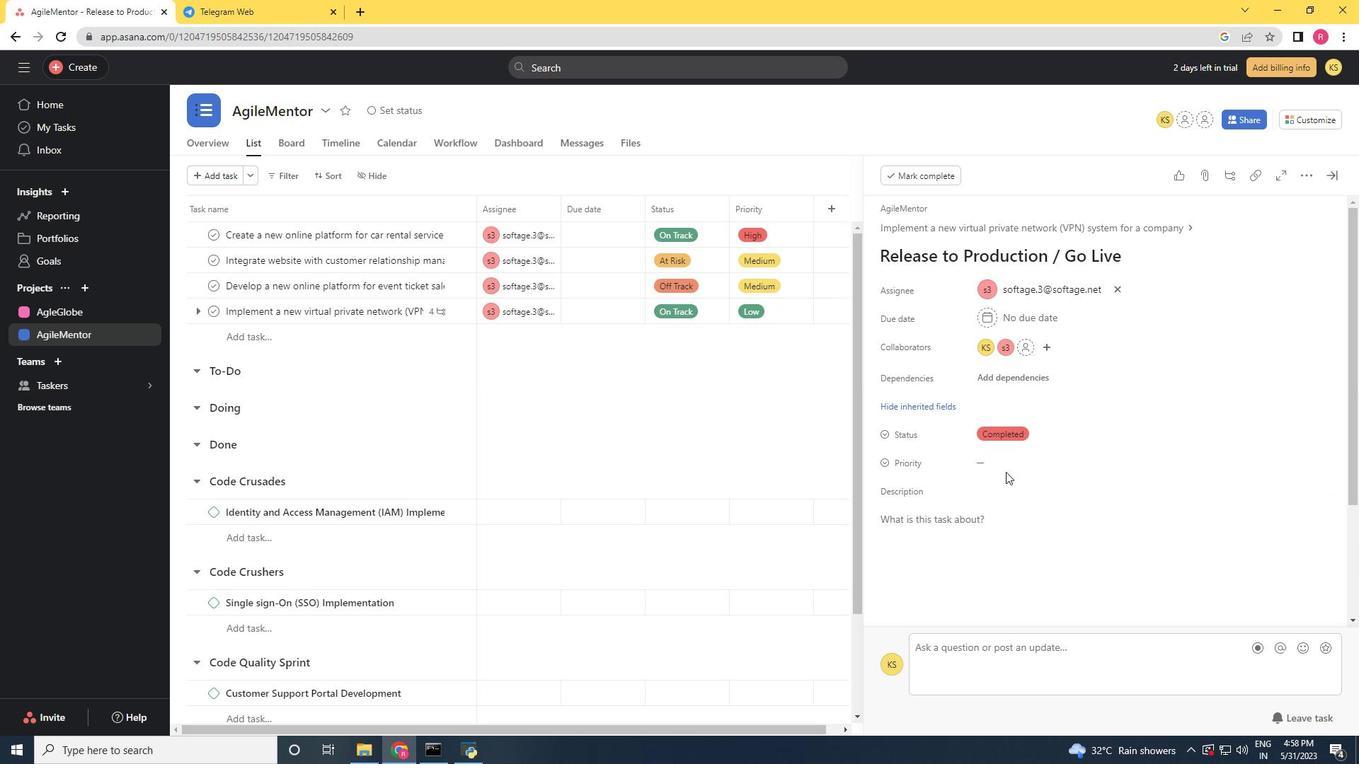 
Action: Mouse pressed left at (1007, 466)
Screenshot: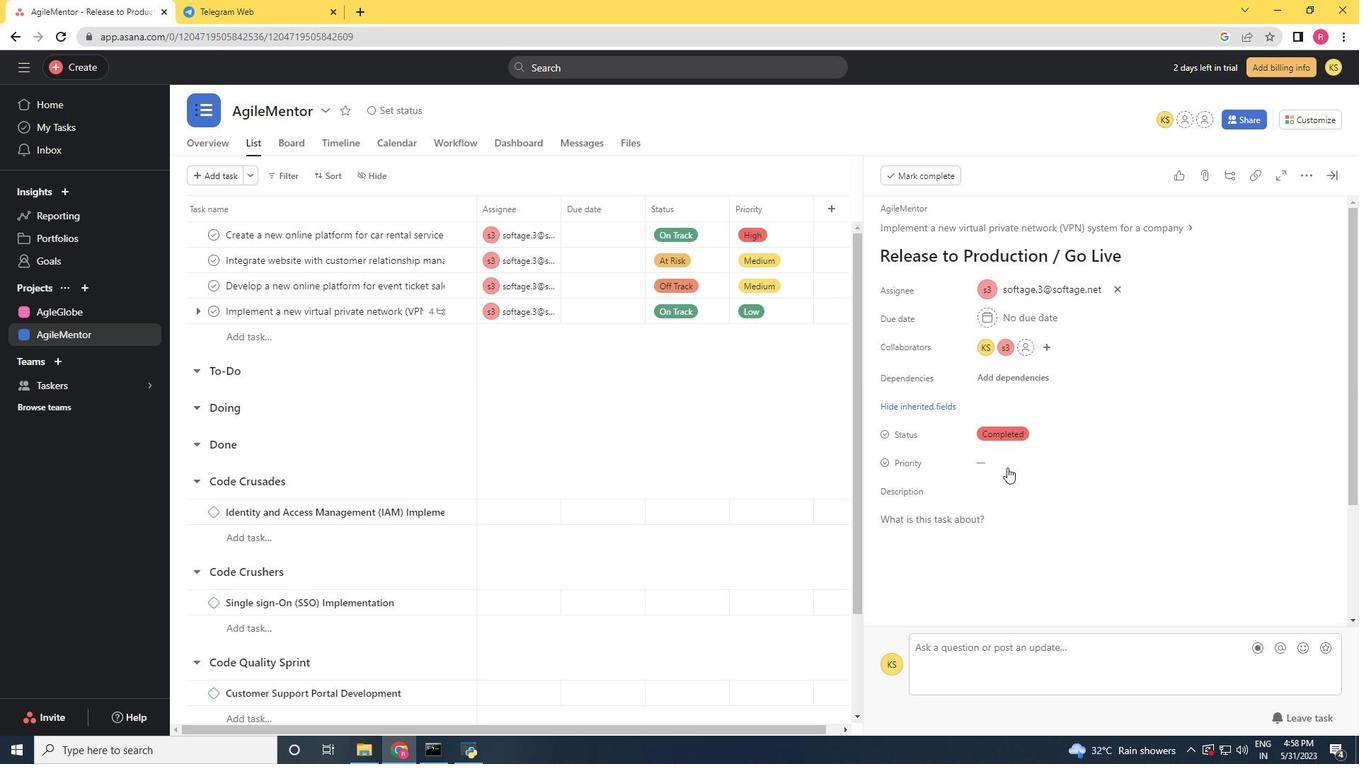 
Action: Mouse moved to (1009, 506)
Screenshot: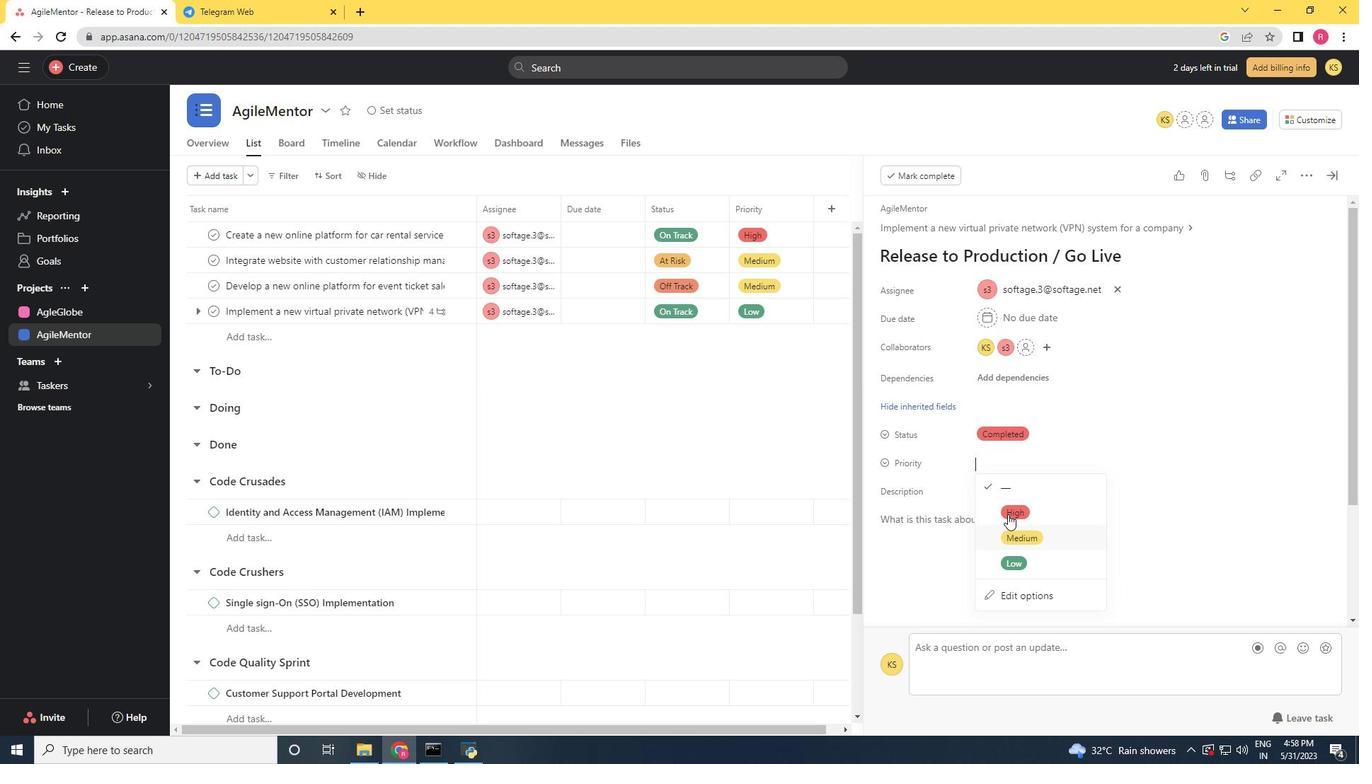 
Action: Mouse pressed left at (1009, 506)
Screenshot: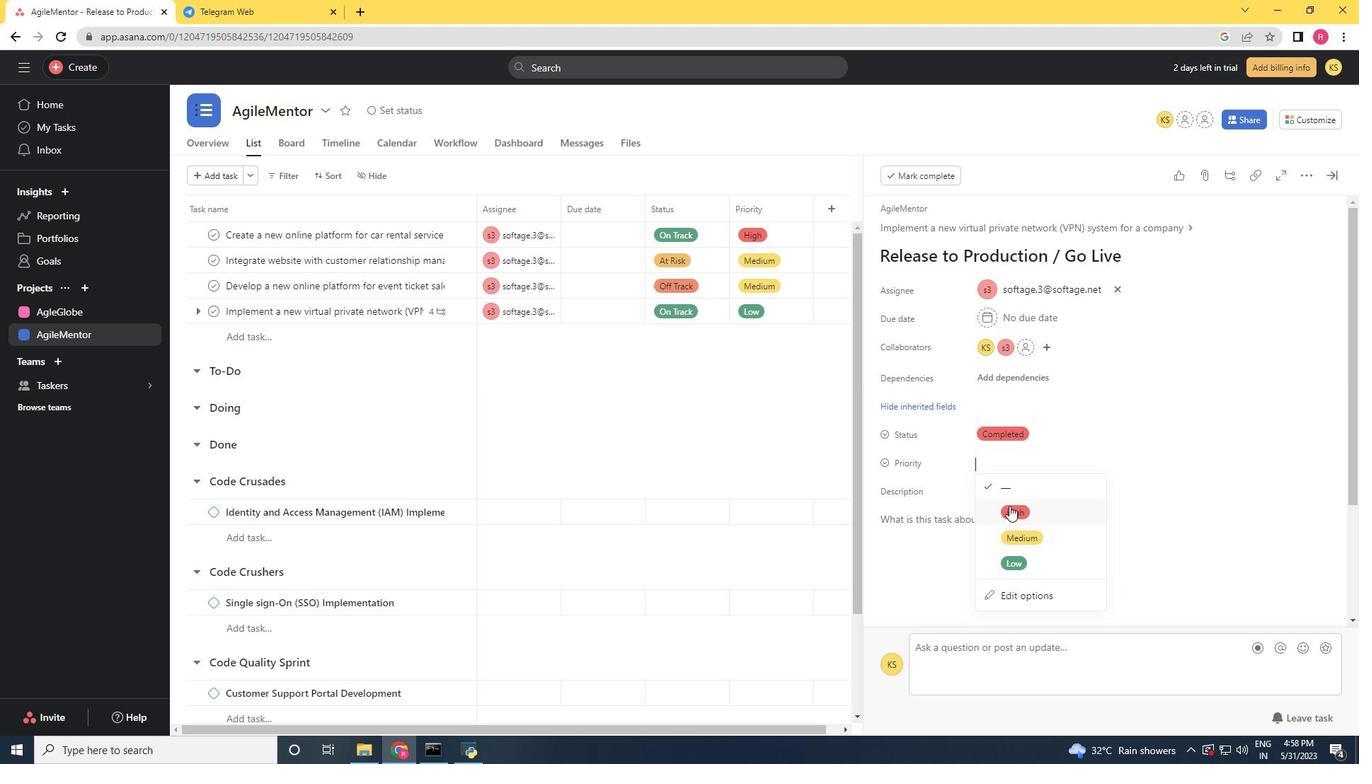 
Action: Mouse moved to (1024, 497)
Screenshot: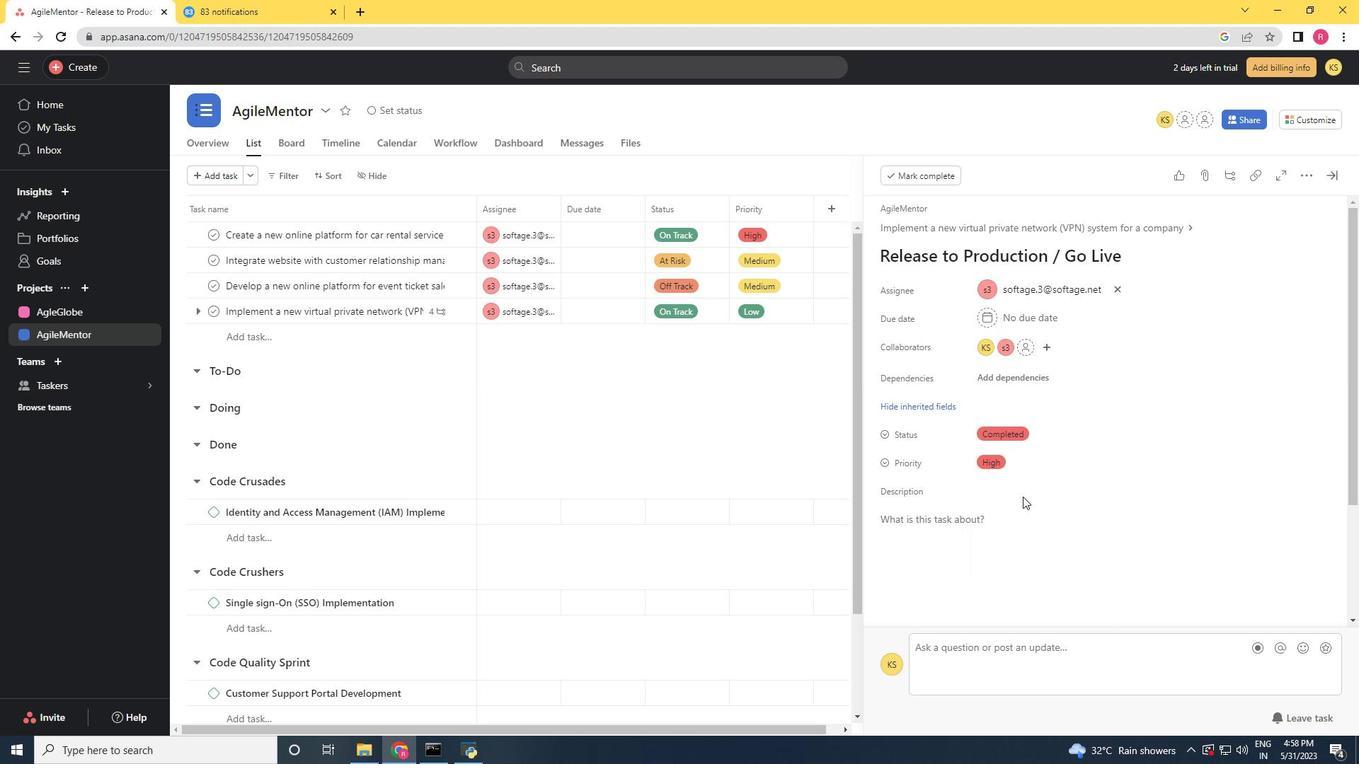 
